 Task: Create a sub task Gather and Analyse Requirements for the task  Integrate a new payment gateway for recurring payments in the project AgileHeart , assign it to team member softage.2@softage.net and update the status of the sub task to  Completed , set the priority of the sub task to High
Action: Mouse moved to (374, 405)
Screenshot: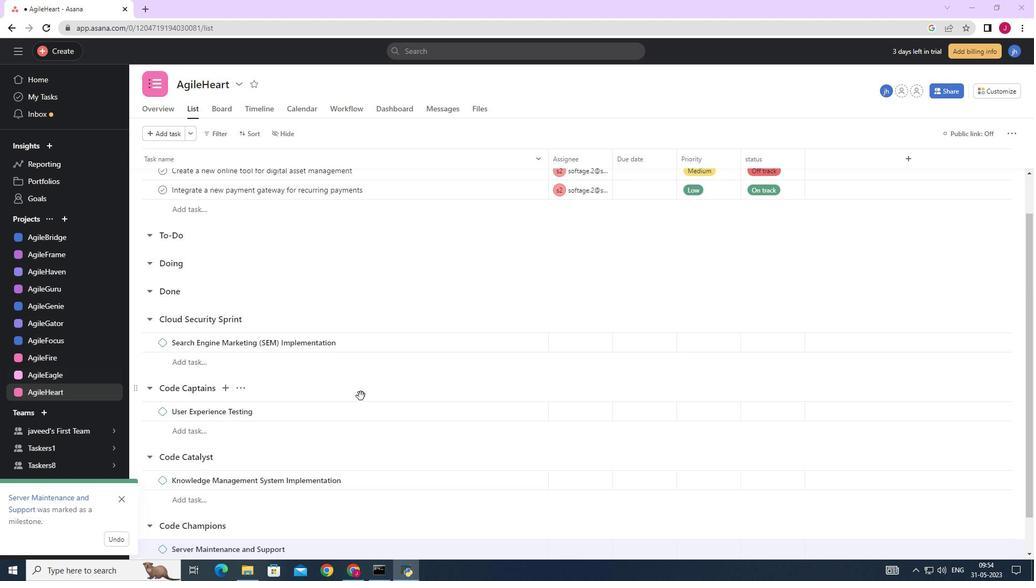 
Action: Mouse scrolled (374, 405) with delta (0, 0)
Screenshot: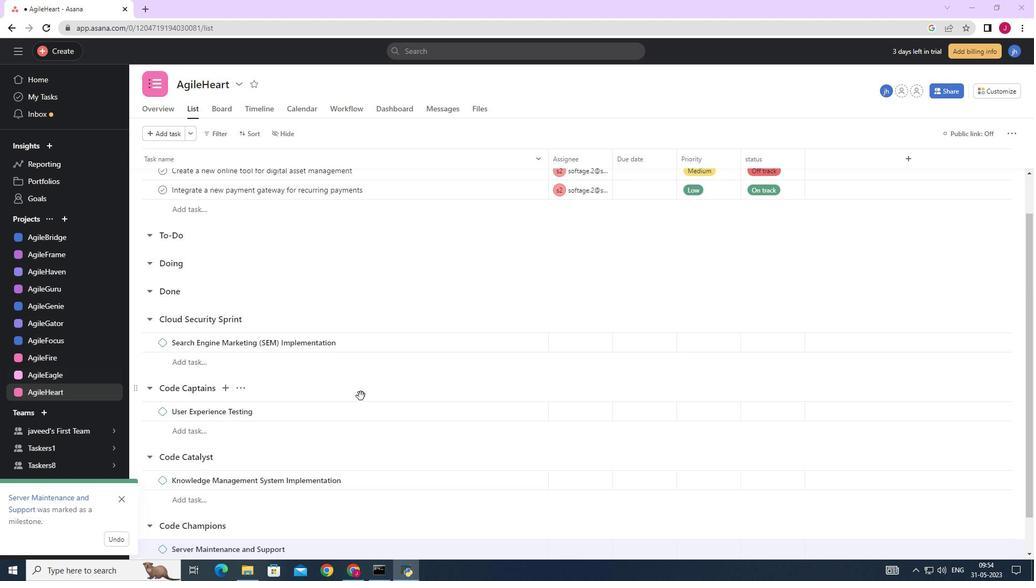 
Action: Mouse moved to (372, 409)
Screenshot: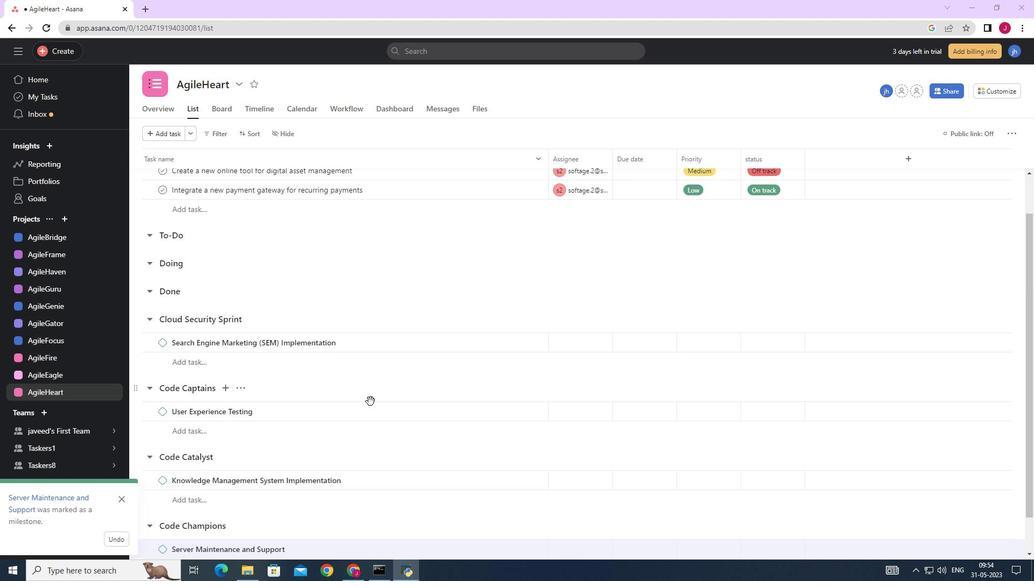 
Action: Mouse scrolled (372, 408) with delta (0, 0)
Screenshot: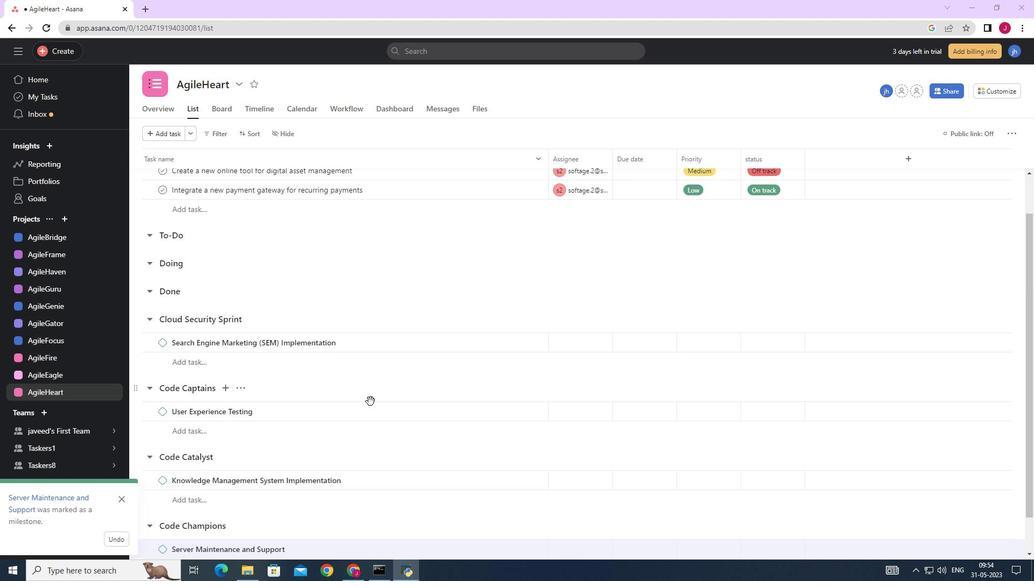 
Action: Mouse moved to (352, 414)
Screenshot: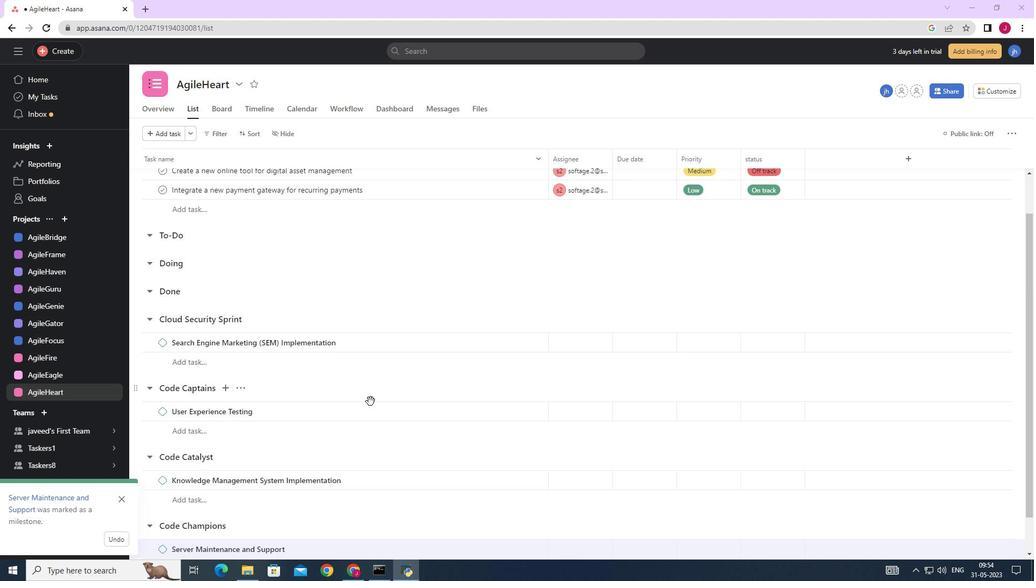 
Action: Mouse scrolled (359, 413) with delta (0, 0)
Screenshot: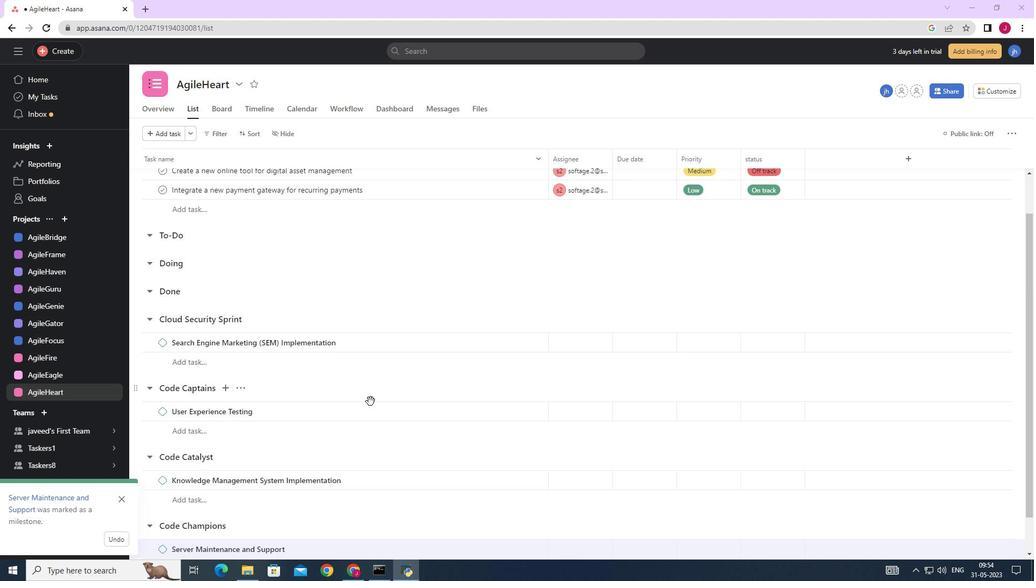 
Action: Mouse moved to (124, 495)
Screenshot: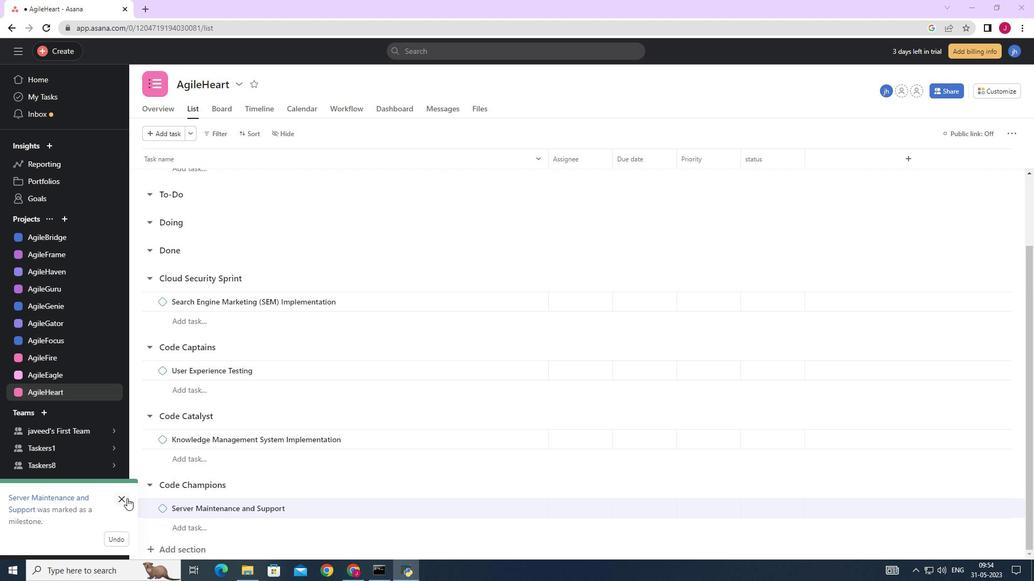 
Action: Mouse pressed left at (124, 495)
Screenshot: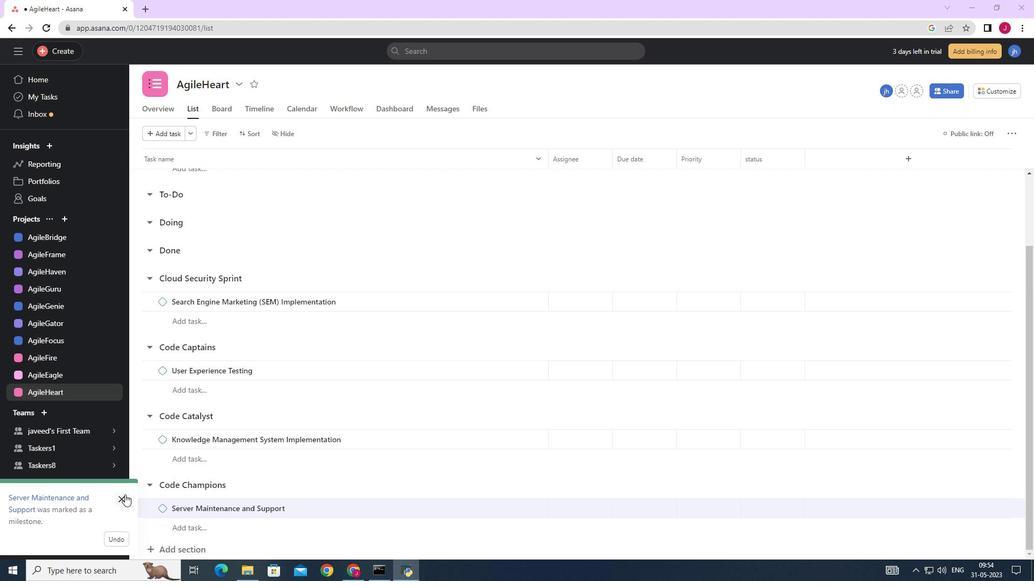 
Action: Mouse moved to (412, 439)
Screenshot: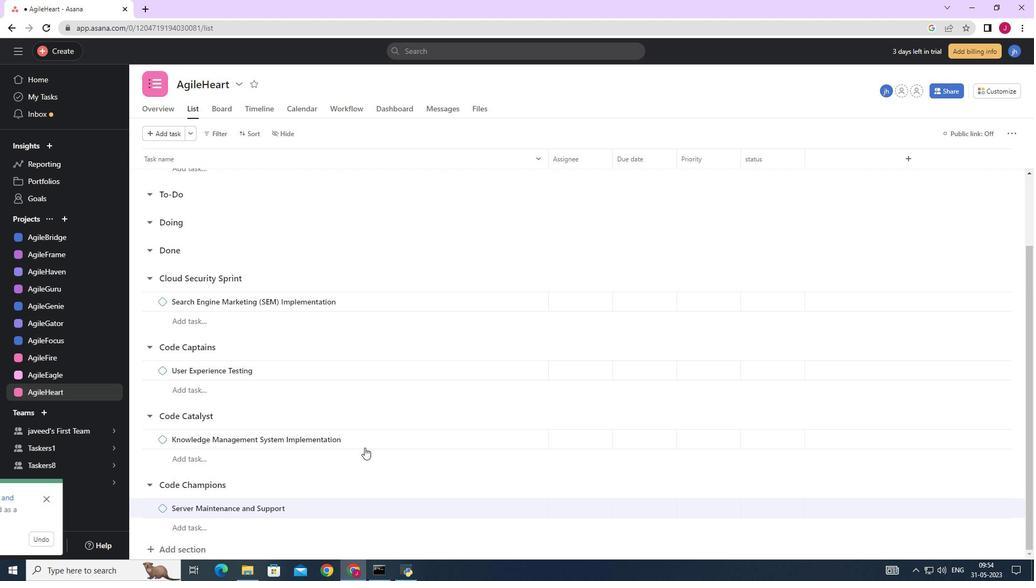 
Action: Mouse scrolled (412, 439) with delta (0, 0)
Screenshot: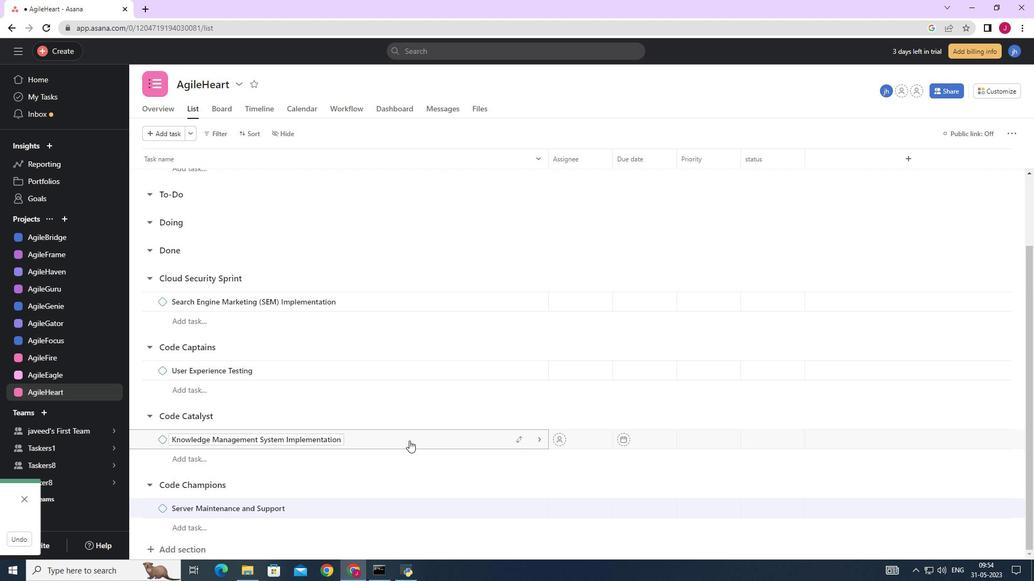 
Action: Mouse moved to (412, 439)
Screenshot: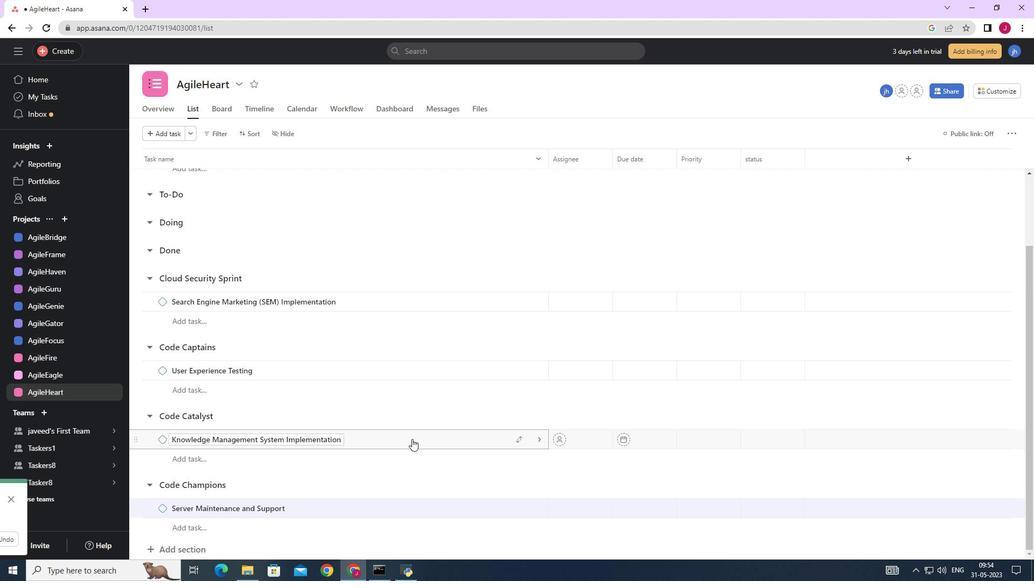 
Action: Mouse scrolled (412, 439) with delta (0, 0)
Screenshot: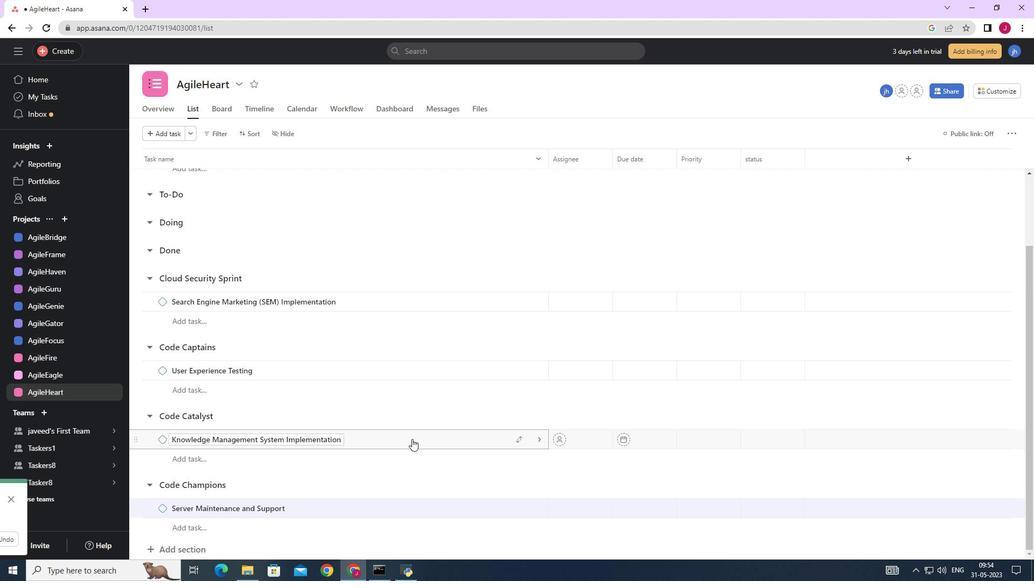 
Action: Mouse scrolled (412, 439) with delta (0, 0)
Screenshot: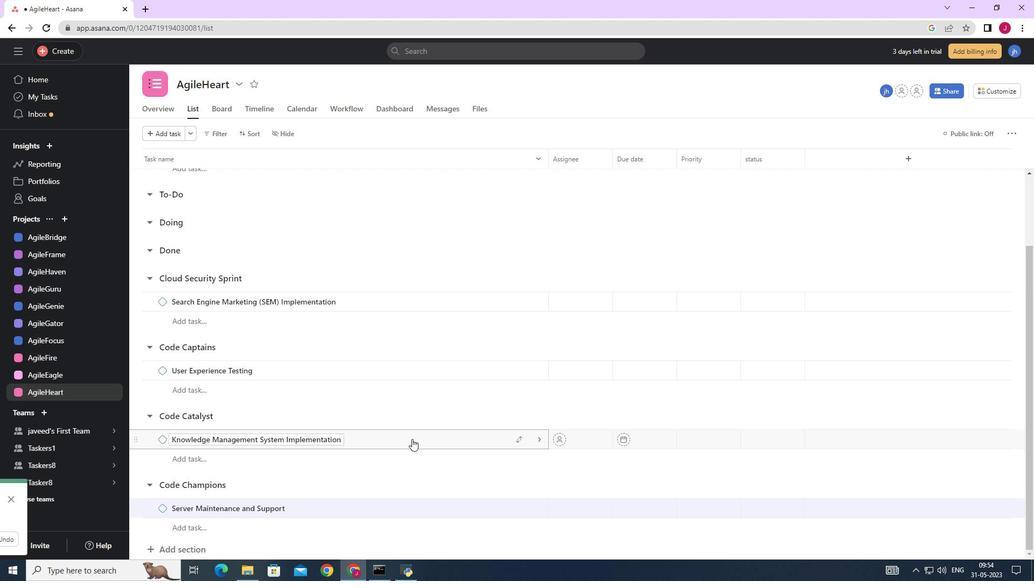 
Action: Mouse scrolled (412, 439) with delta (0, 0)
Screenshot: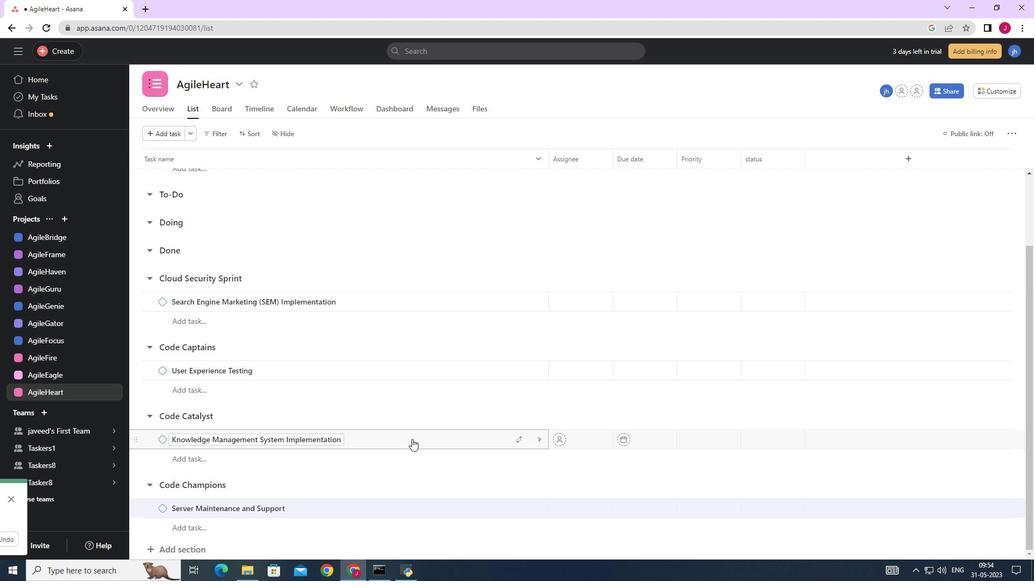 
Action: Mouse scrolled (412, 439) with delta (0, 0)
Screenshot: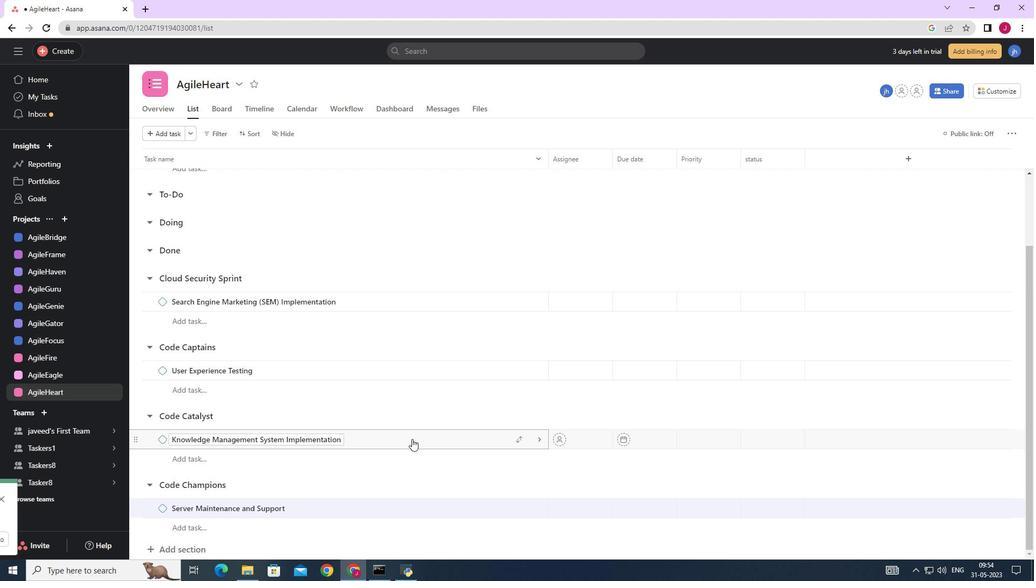 
Action: Mouse moved to (321, 406)
Screenshot: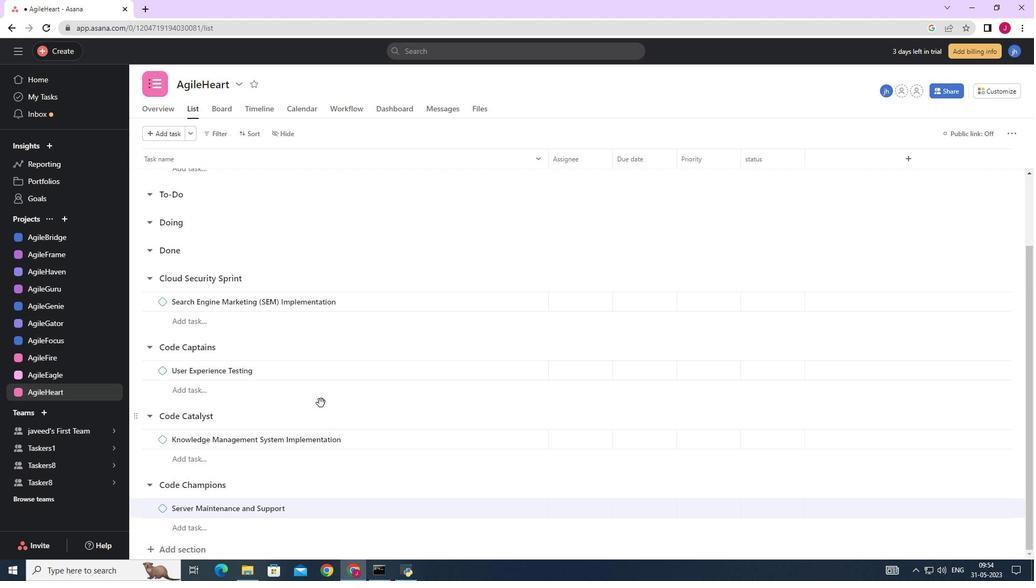 
Action: Mouse scrolled (321, 404) with delta (0, 0)
Screenshot: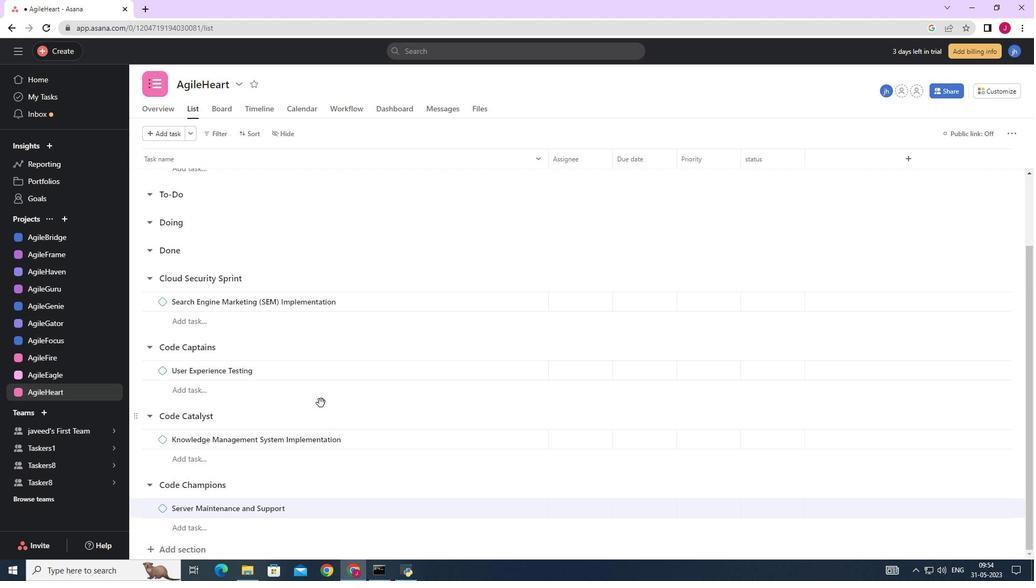 
Action: Mouse scrolled (321, 405) with delta (0, 0)
Screenshot: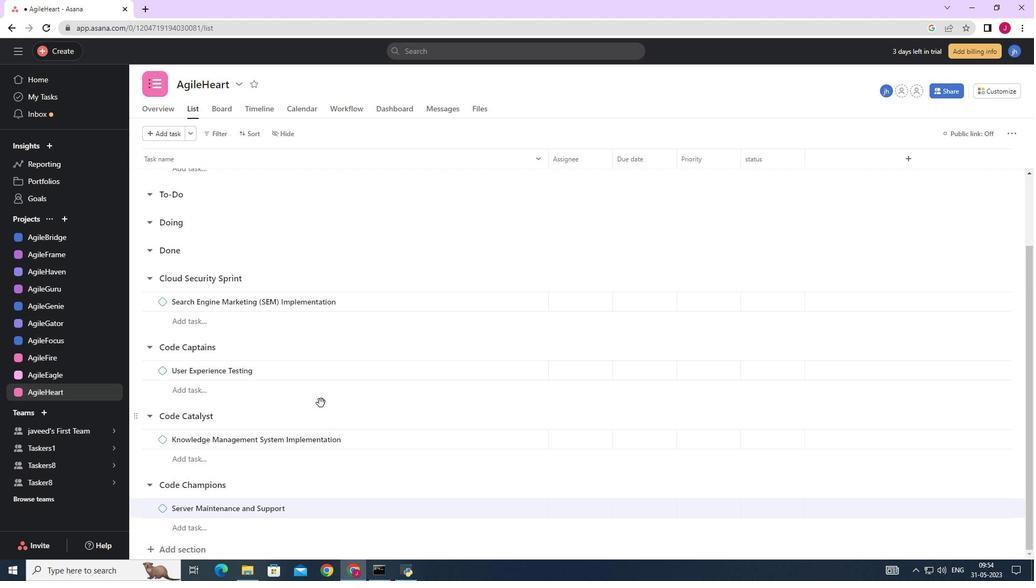 
Action: Mouse scrolled (321, 405) with delta (0, 0)
Screenshot: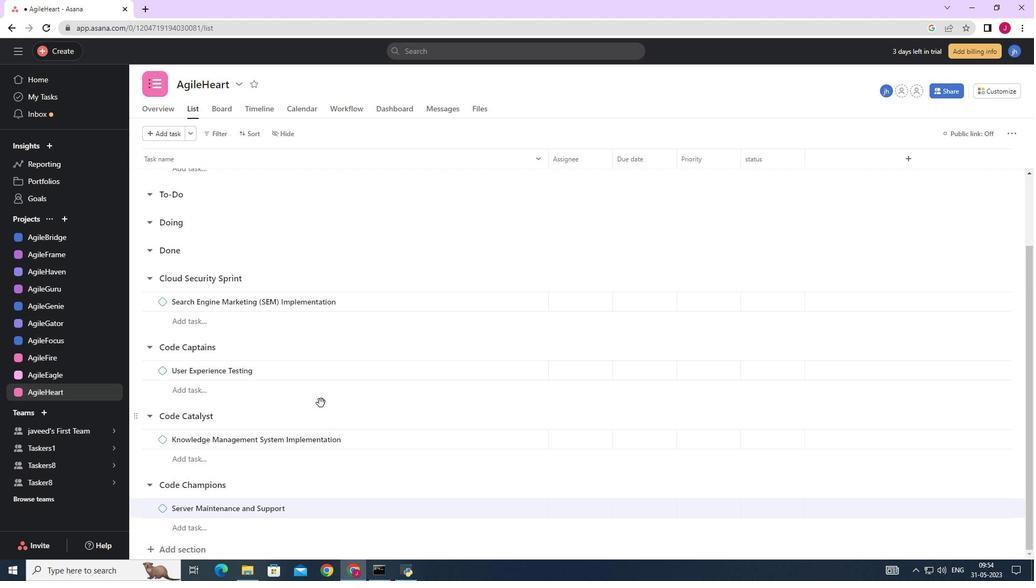 
Action: Mouse scrolled (321, 405) with delta (0, 0)
Screenshot: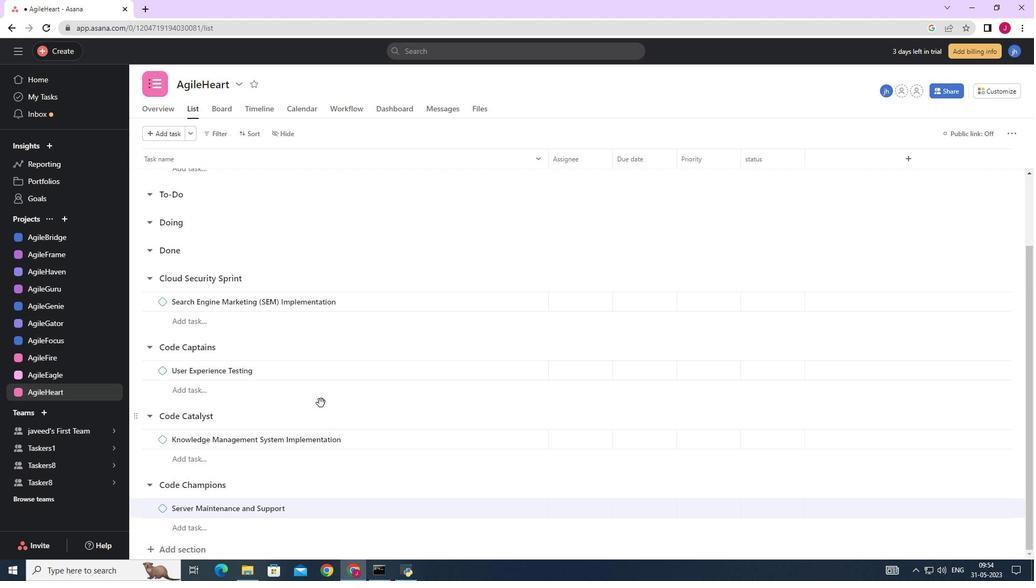 
Action: Mouse moved to (321, 406)
Screenshot: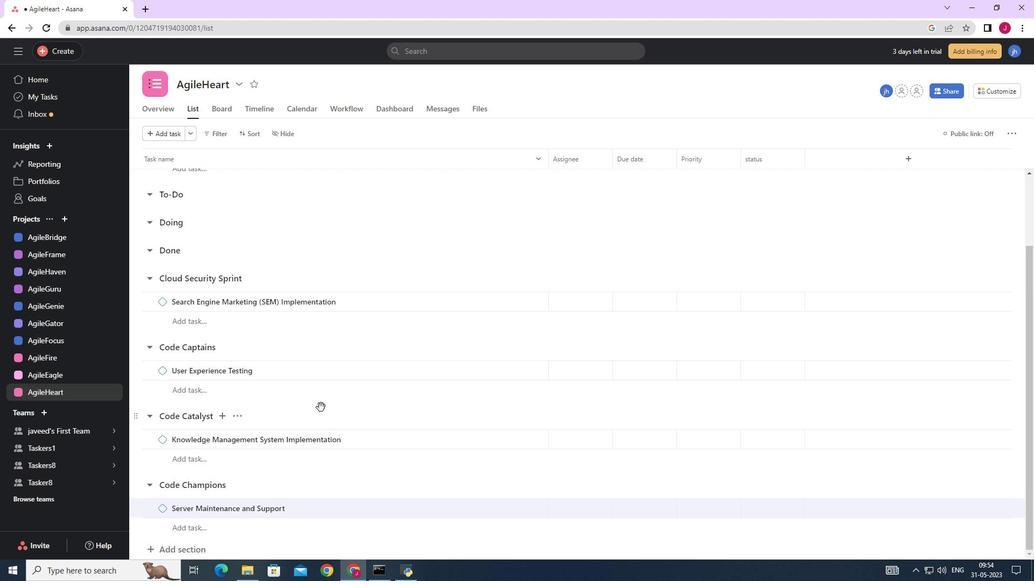 
Action: Mouse scrolled (321, 407) with delta (0, 0)
Screenshot: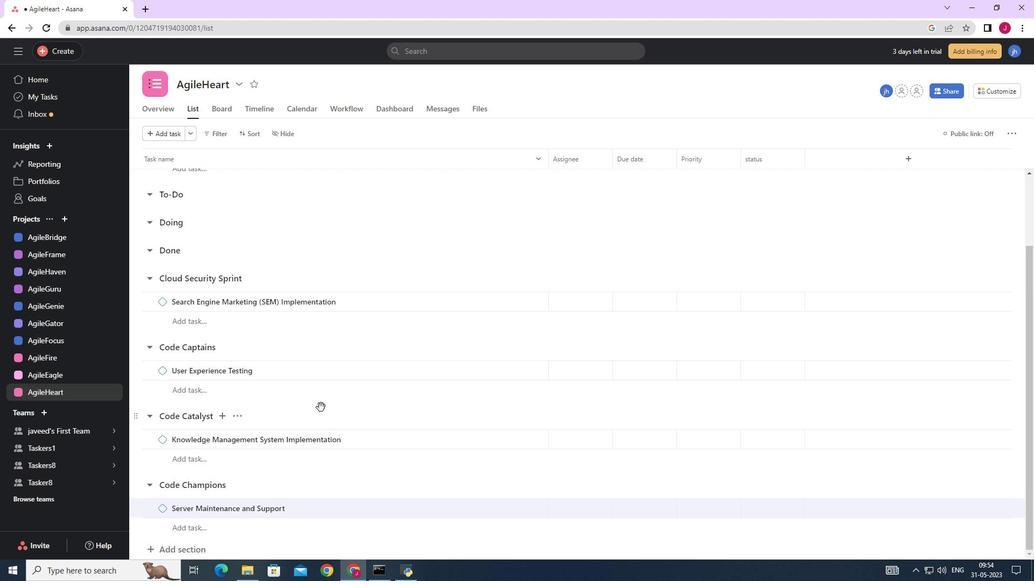 
Action: Mouse scrolled (321, 407) with delta (0, 0)
Screenshot: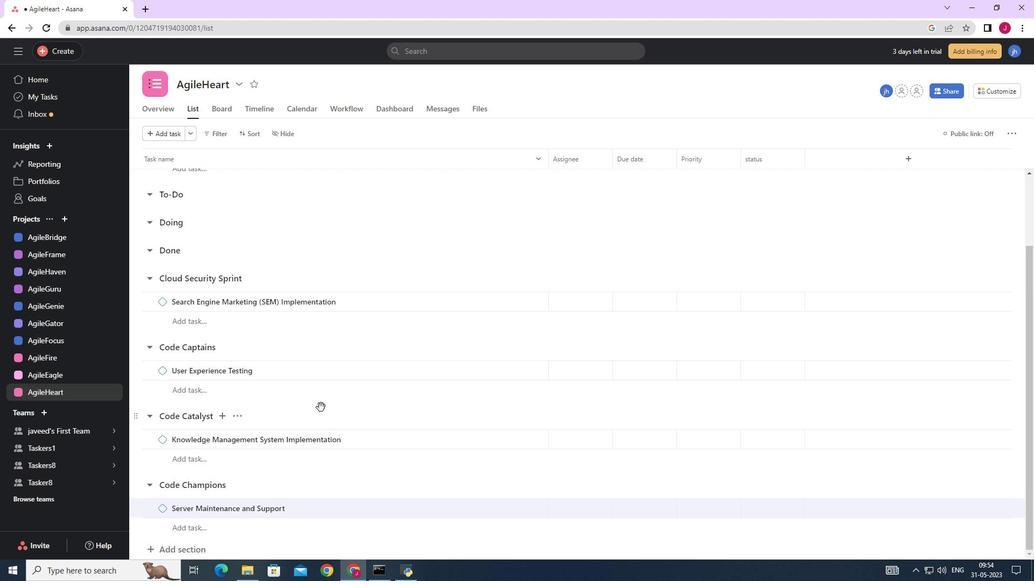 
Action: Mouse scrolled (321, 407) with delta (0, 0)
Screenshot: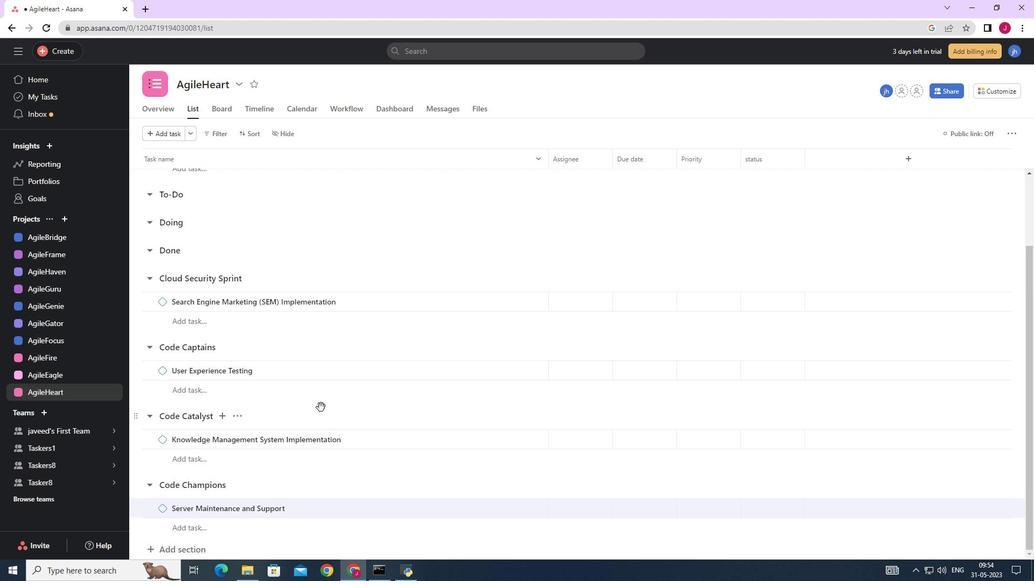 
Action: Mouse scrolled (321, 407) with delta (0, 0)
Screenshot: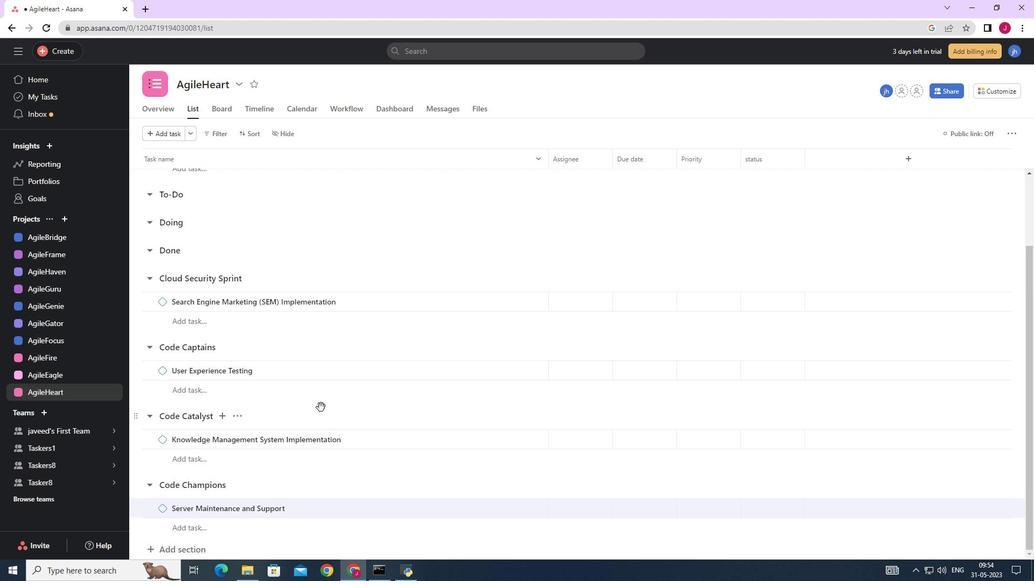 
Action: Mouse scrolled (321, 407) with delta (0, 0)
Screenshot: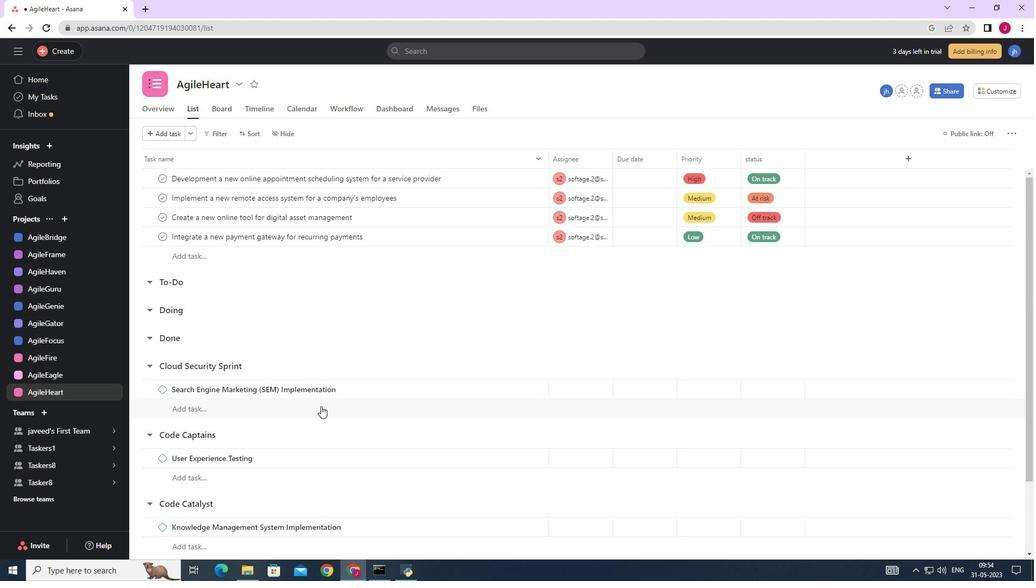 
Action: Mouse scrolled (321, 407) with delta (0, 0)
Screenshot: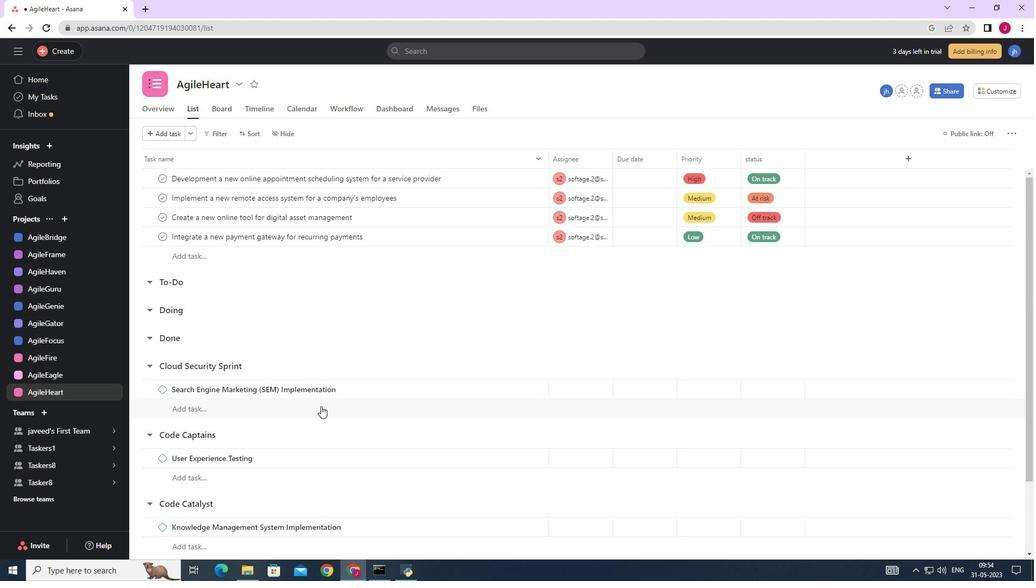 
Action: Mouse scrolled (321, 407) with delta (0, 0)
Screenshot: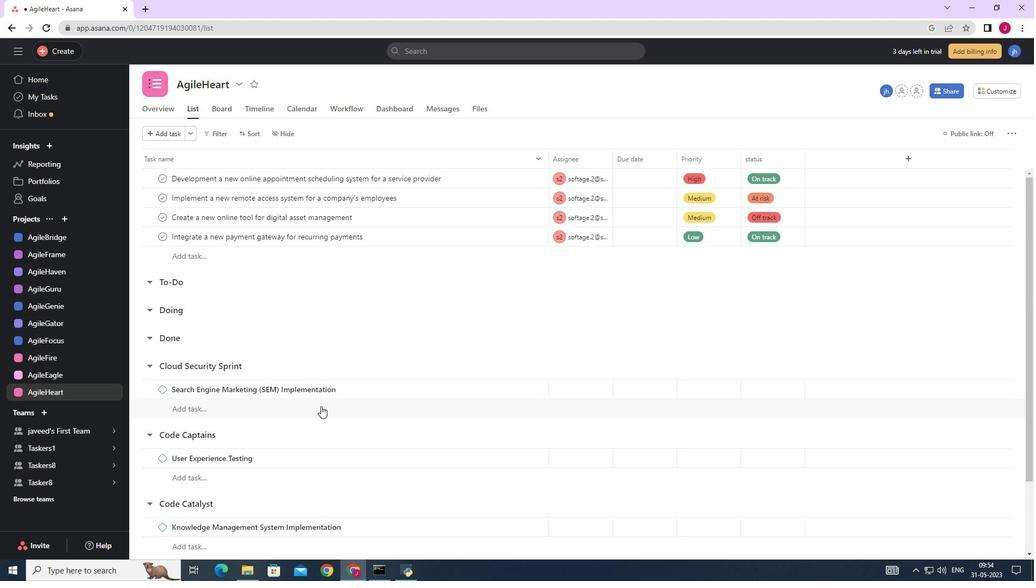 
Action: Mouse moved to (505, 235)
Screenshot: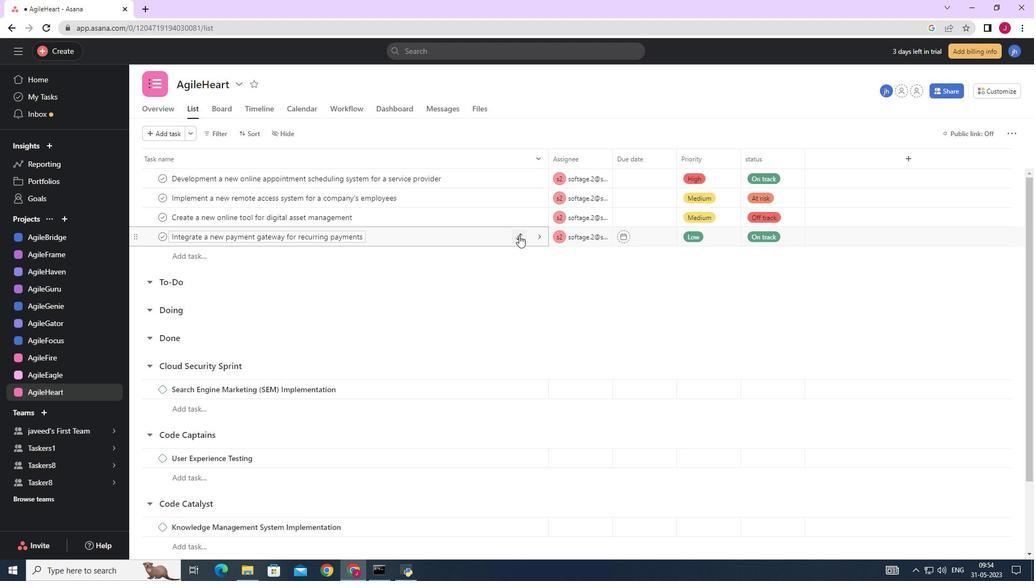 
Action: Mouse pressed left at (505, 235)
Screenshot: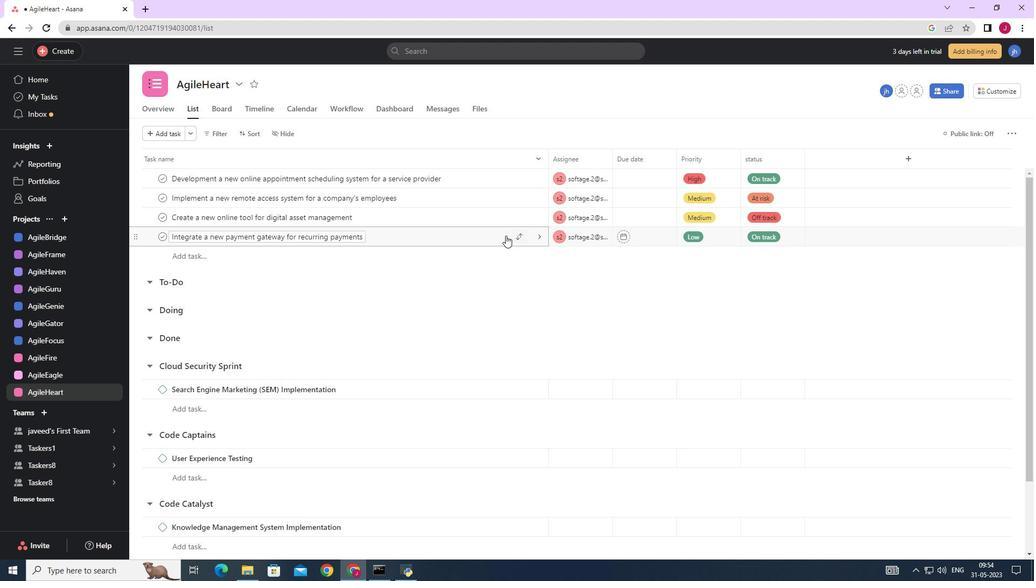 
Action: Mouse moved to (772, 371)
Screenshot: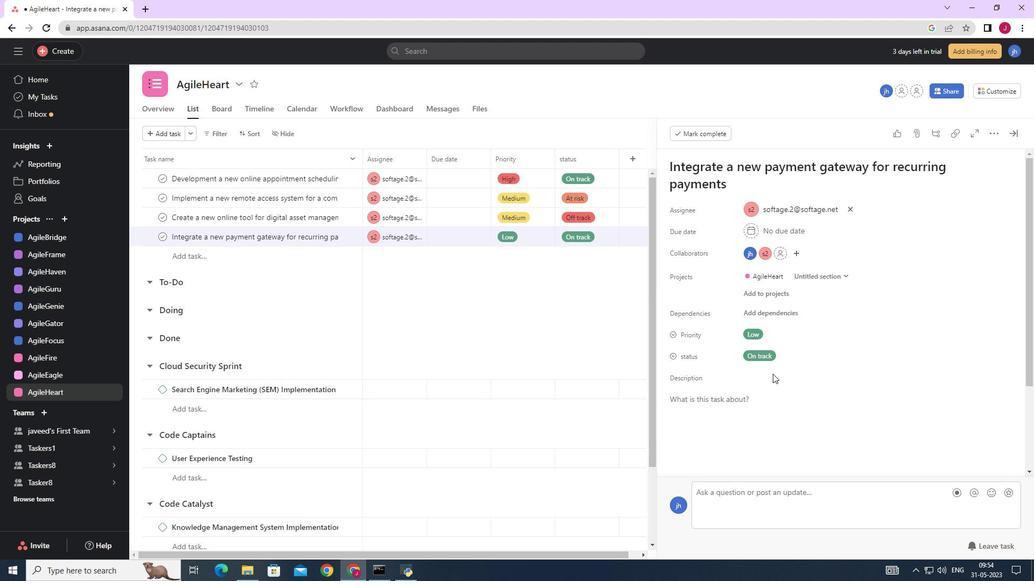 
Action: Mouse scrolled (772, 370) with delta (0, 0)
Screenshot: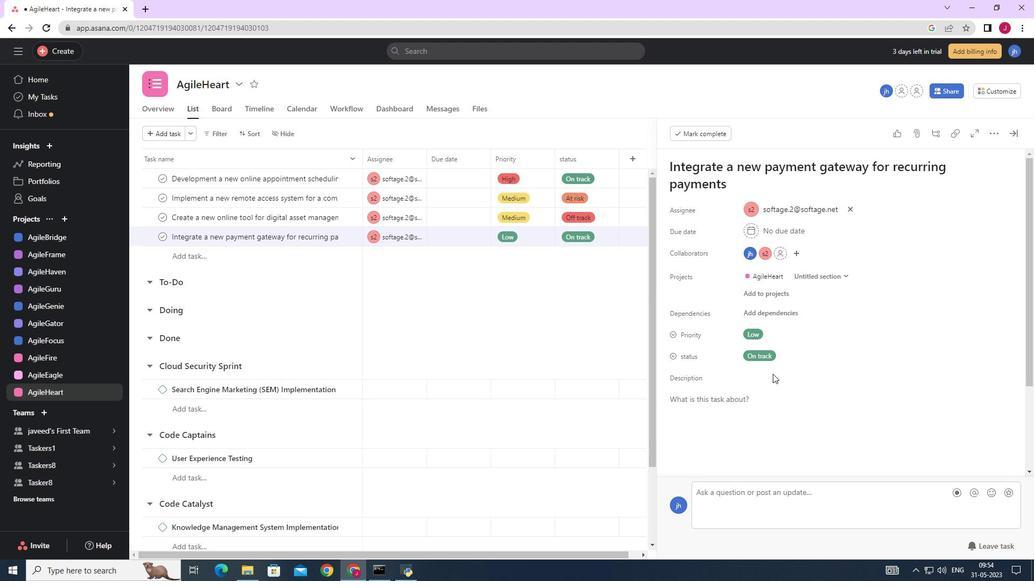 
Action: Mouse scrolled (772, 370) with delta (0, 0)
Screenshot: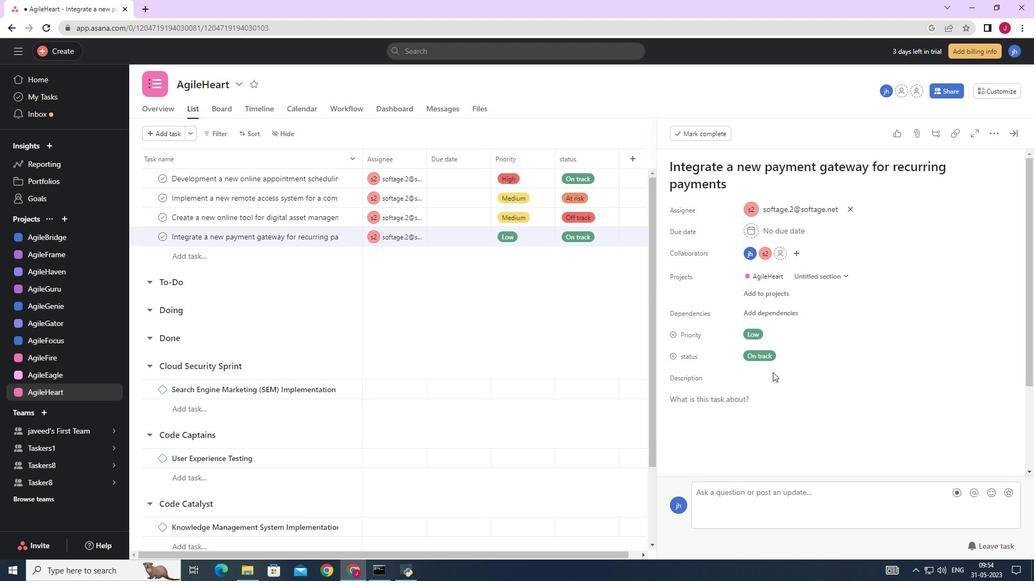 
Action: Mouse scrolled (772, 370) with delta (0, 0)
Screenshot: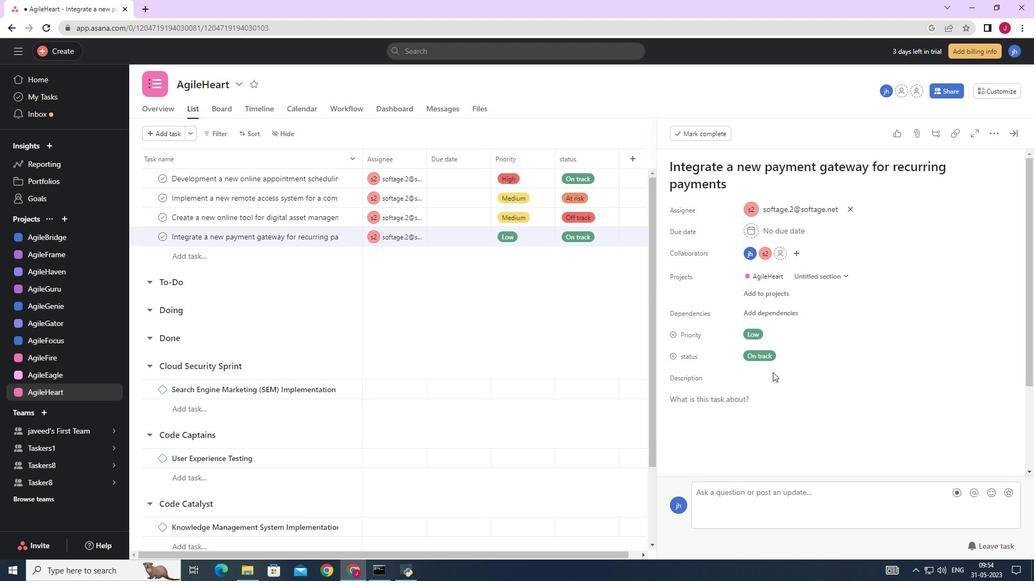 
Action: Mouse scrolled (772, 370) with delta (0, 0)
Screenshot: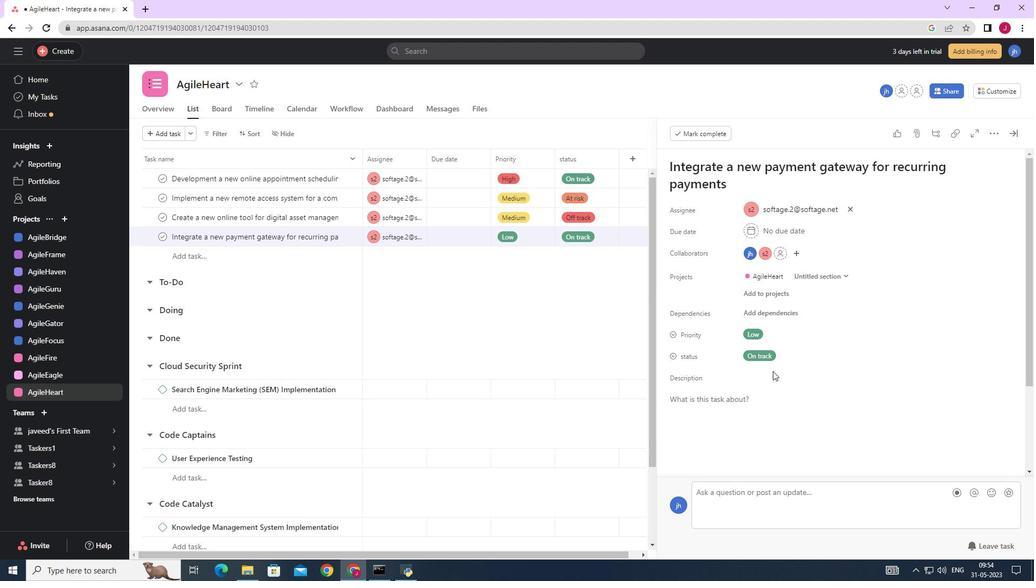 
Action: Mouse moved to (770, 371)
Screenshot: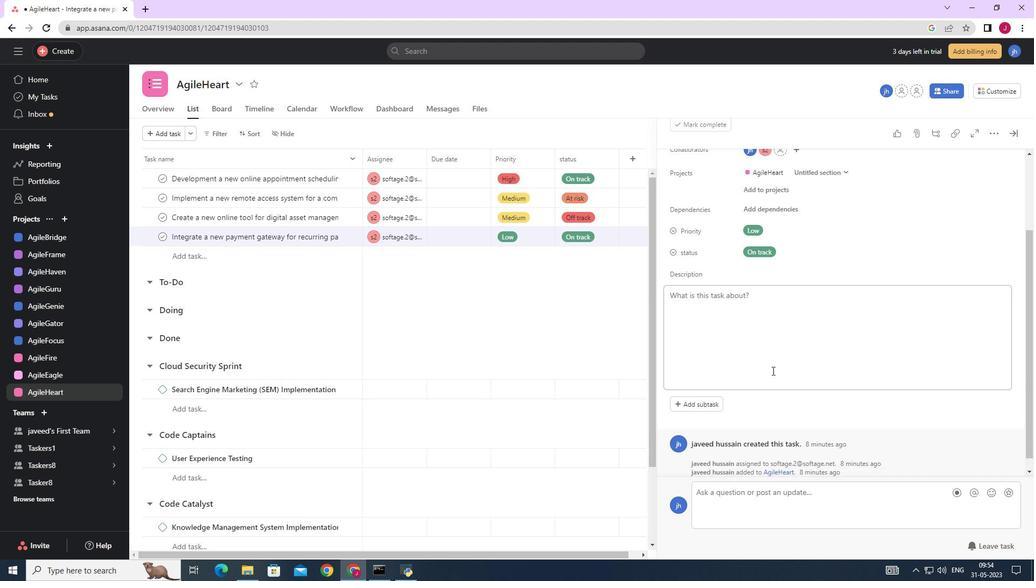 
Action: Mouse scrolled (770, 370) with delta (0, 0)
Screenshot: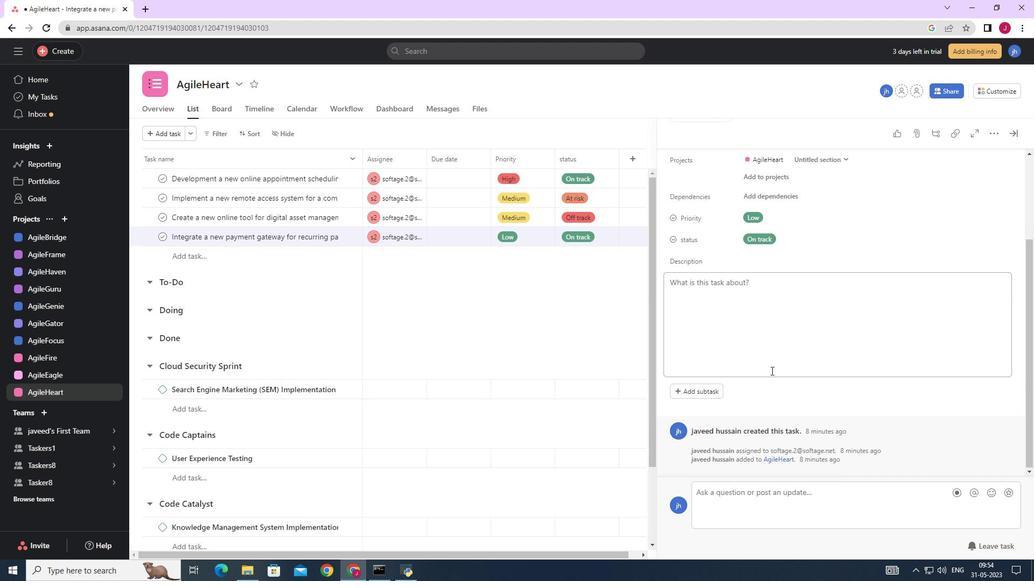 
Action: Mouse moved to (770, 371)
Screenshot: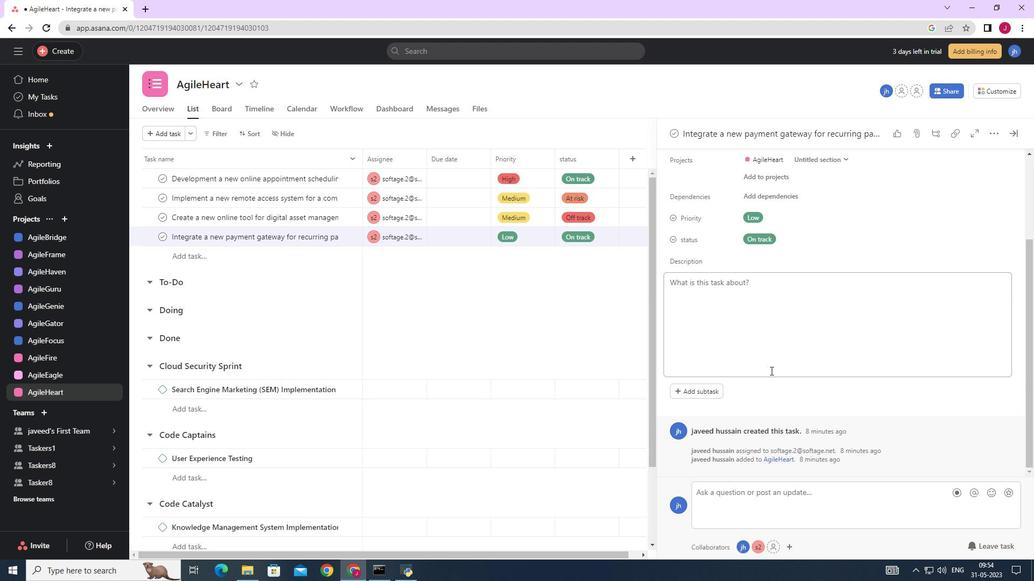 
Action: Mouse scrolled (770, 370) with delta (0, 0)
Screenshot: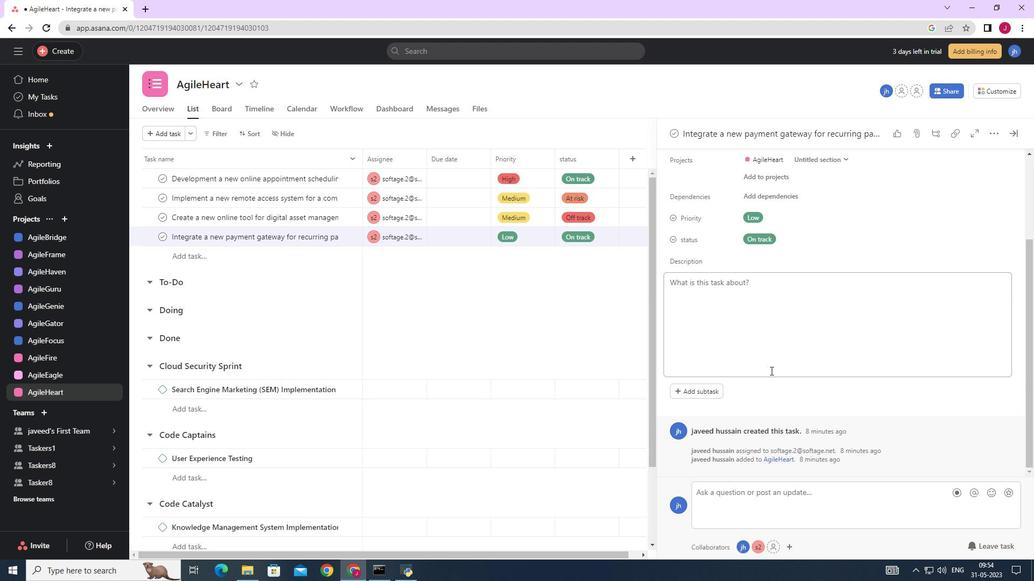 
Action: Mouse moved to (769, 371)
Screenshot: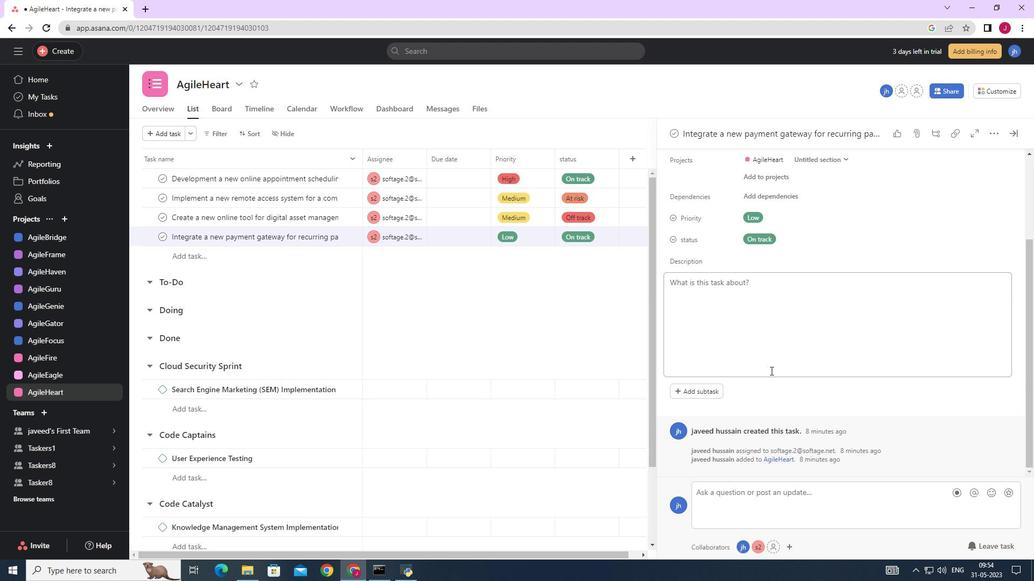 
Action: Mouse scrolled (770, 370) with delta (0, 0)
Screenshot: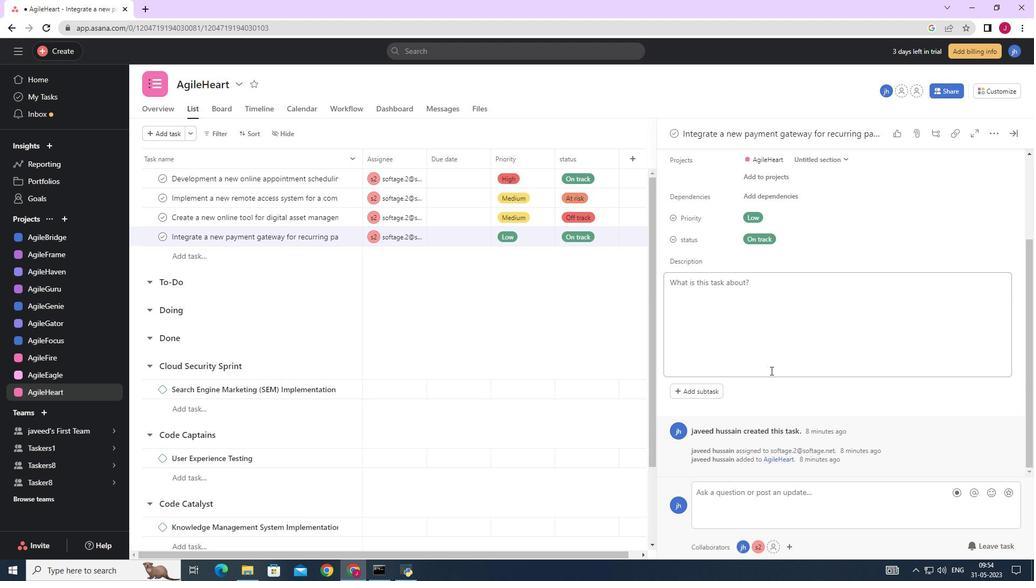 
Action: Mouse moved to (703, 392)
Screenshot: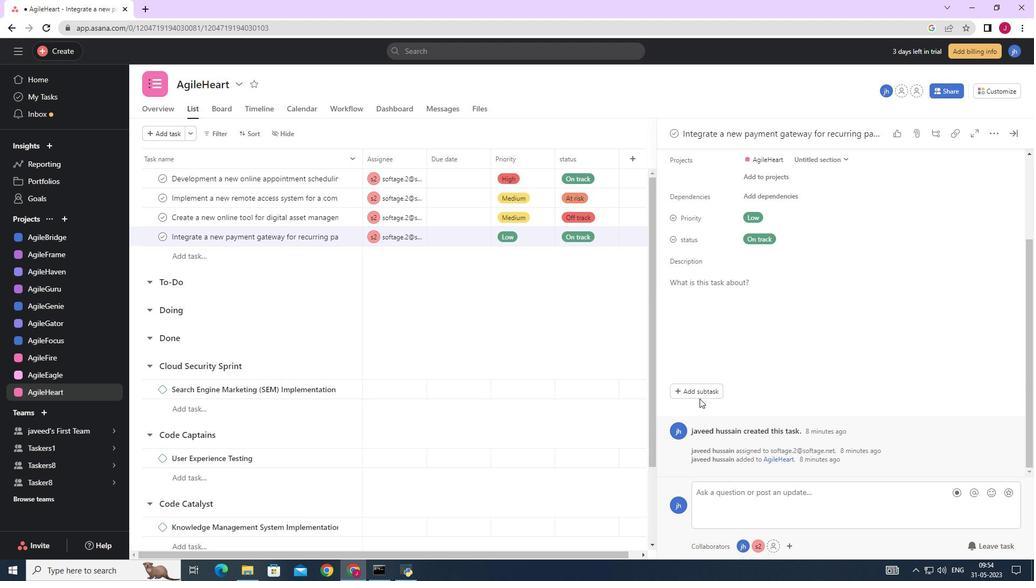 
Action: Mouse pressed left at (703, 392)
Screenshot: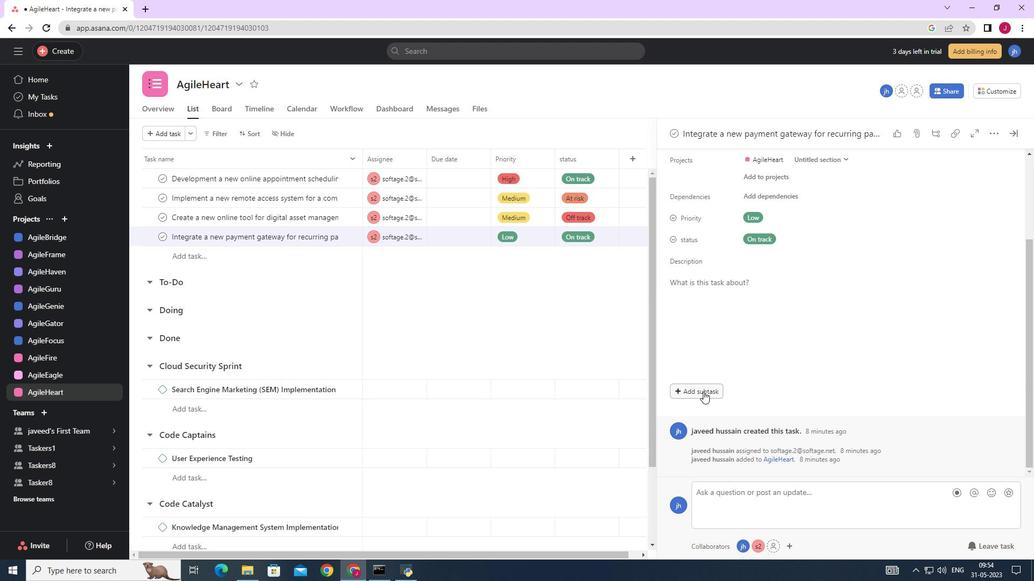 
Action: Mouse moved to (664, 361)
Screenshot: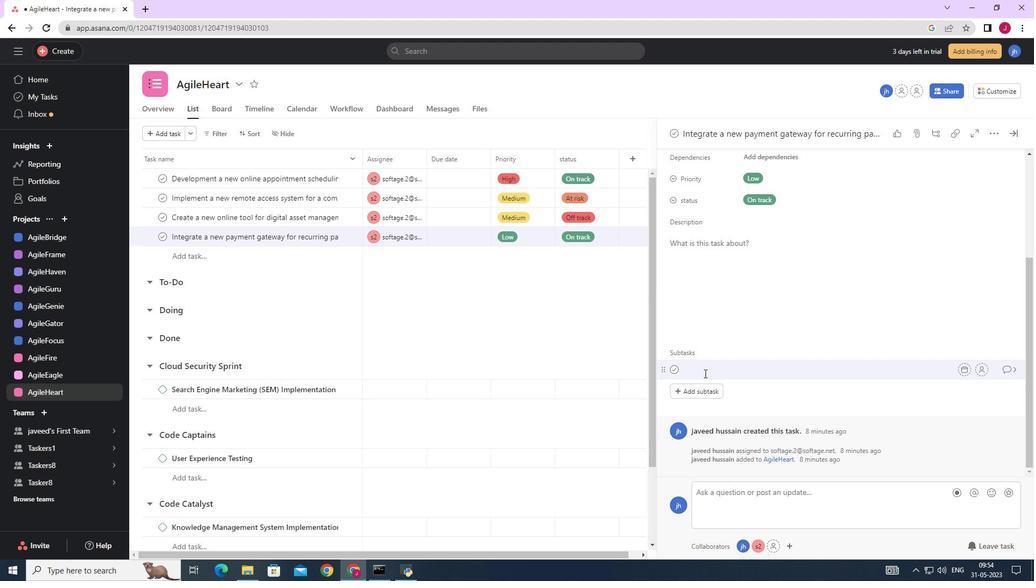 
Action: Key pressed <Key.caps_lock>G<Key.caps_lock>ather<Key.space>and<Key.space><Key.caps_lock>A<Key.caps_lock>nalyse<Key.space><Key.space><Key.caps_lock>R<Key.caps_lock>equirements
Screenshot: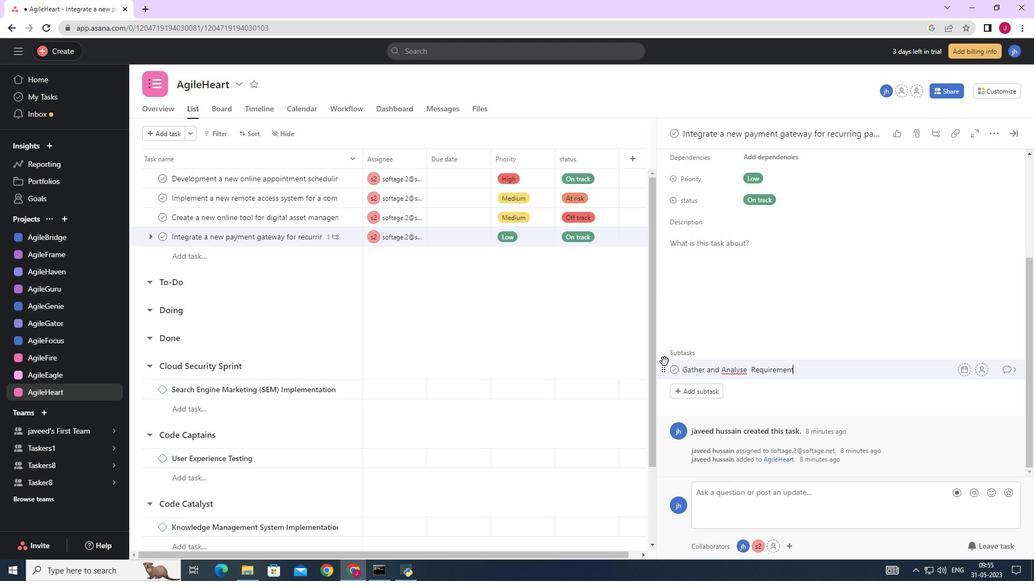 
Action: Mouse moved to (980, 370)
Screenshot: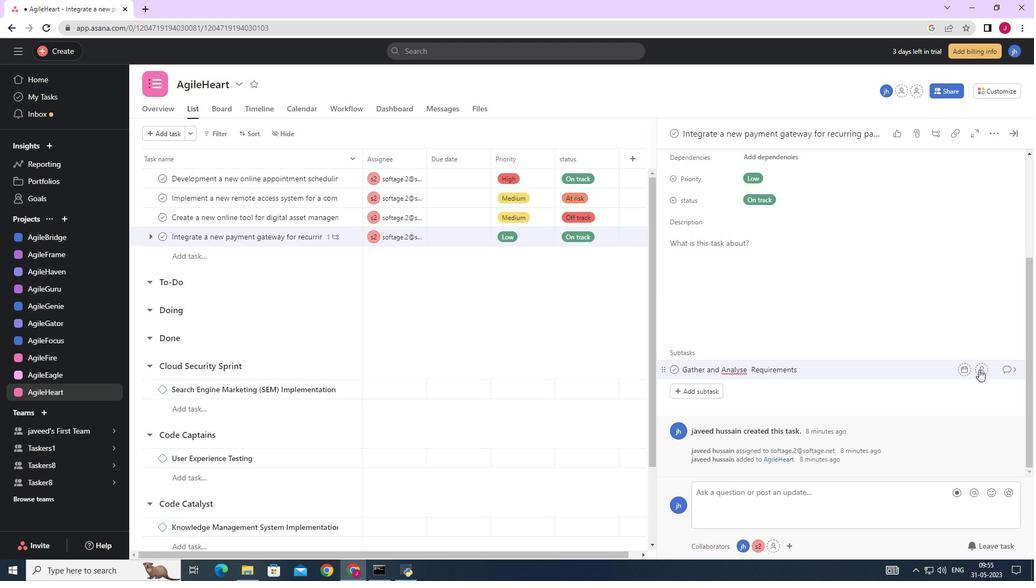 
Action: Mouse pressed left at (980, 370)
Screenshot: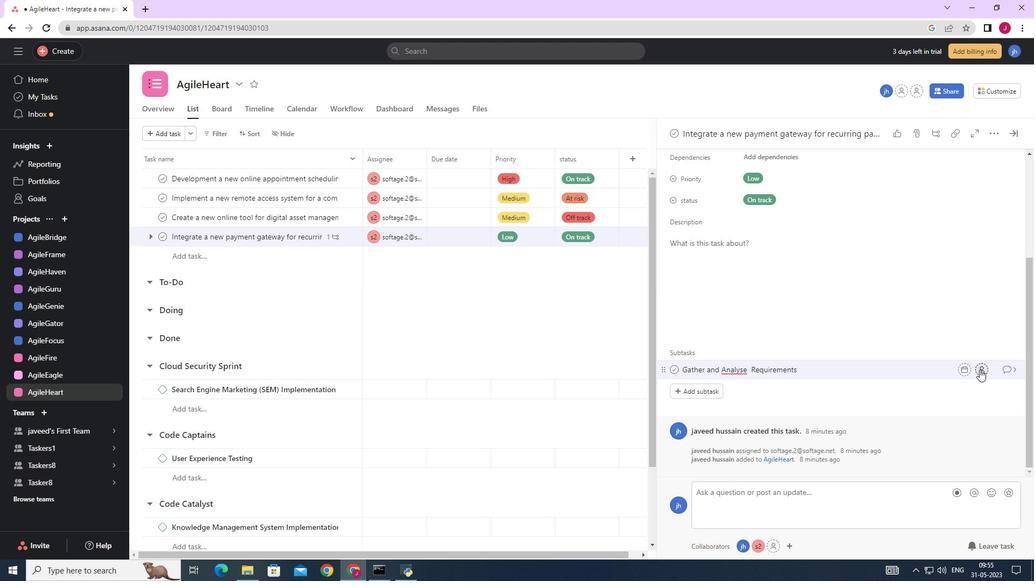 
Action: Mouse moved to (909, 364)
Screenshot: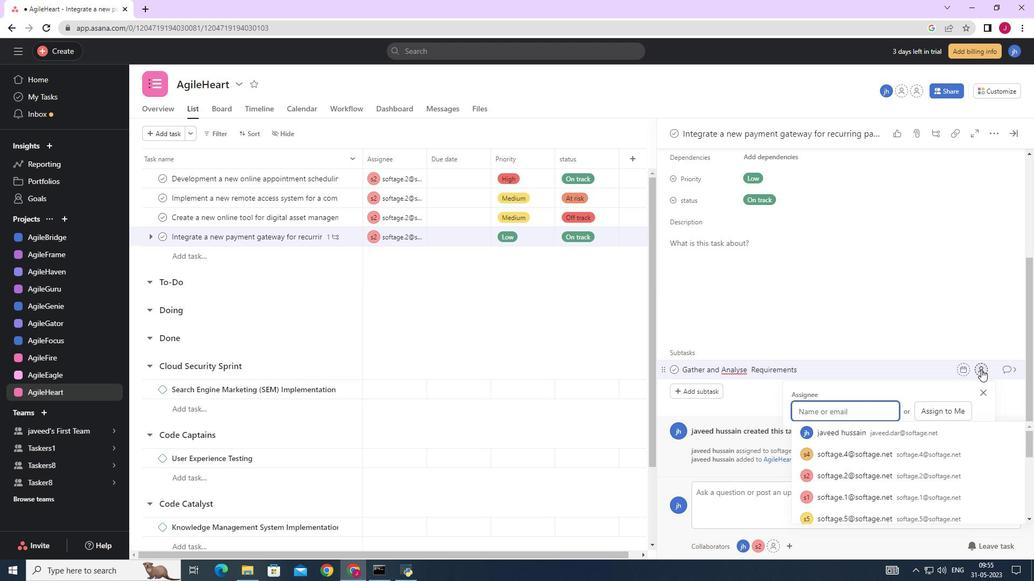 
Action: Key pressed softage.2
Screenshot: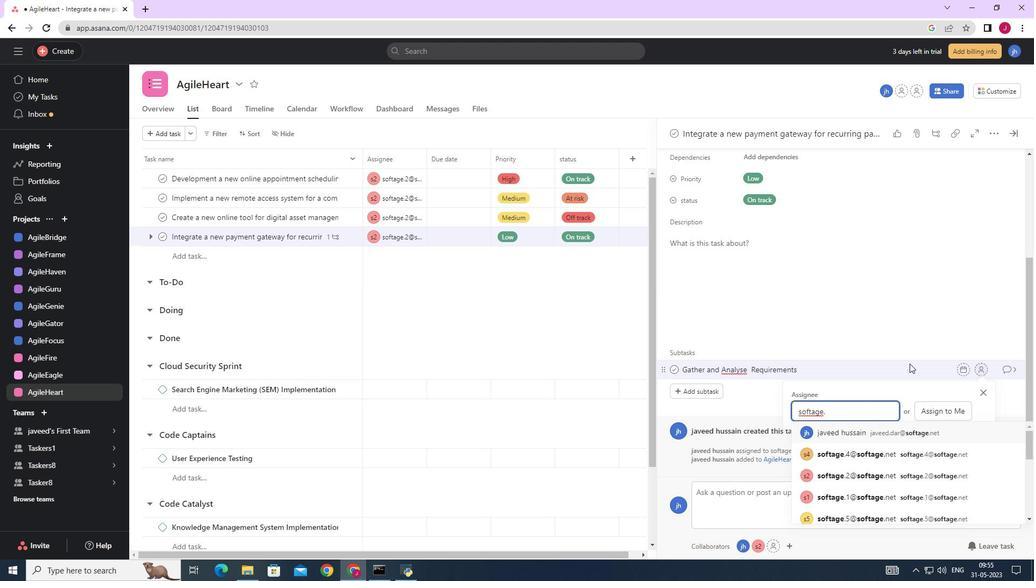 
Action: Mouse moved to (883, 433)
Screenshot: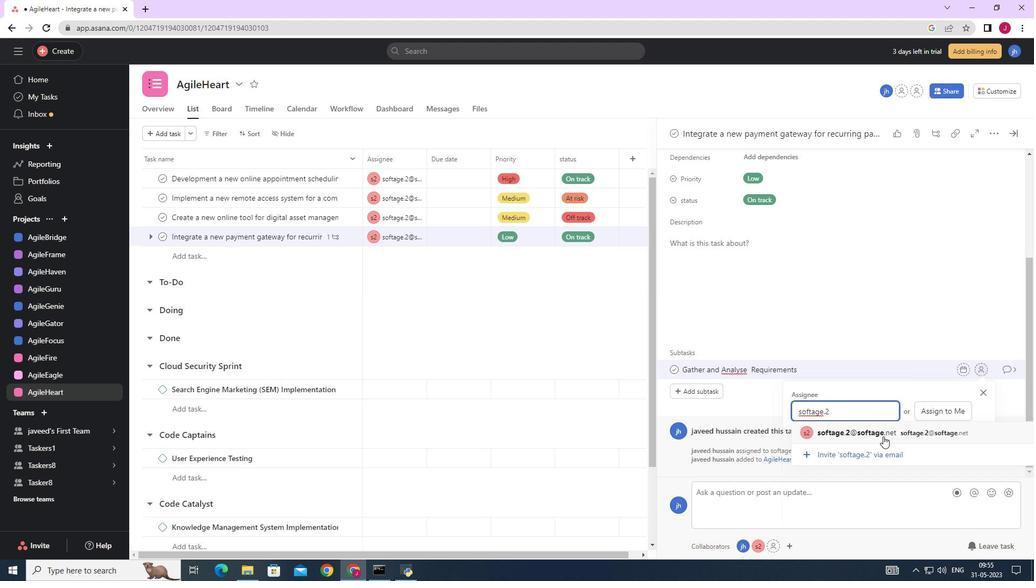 
Action: Mouse pressed left at (883, 433)
Screenshot: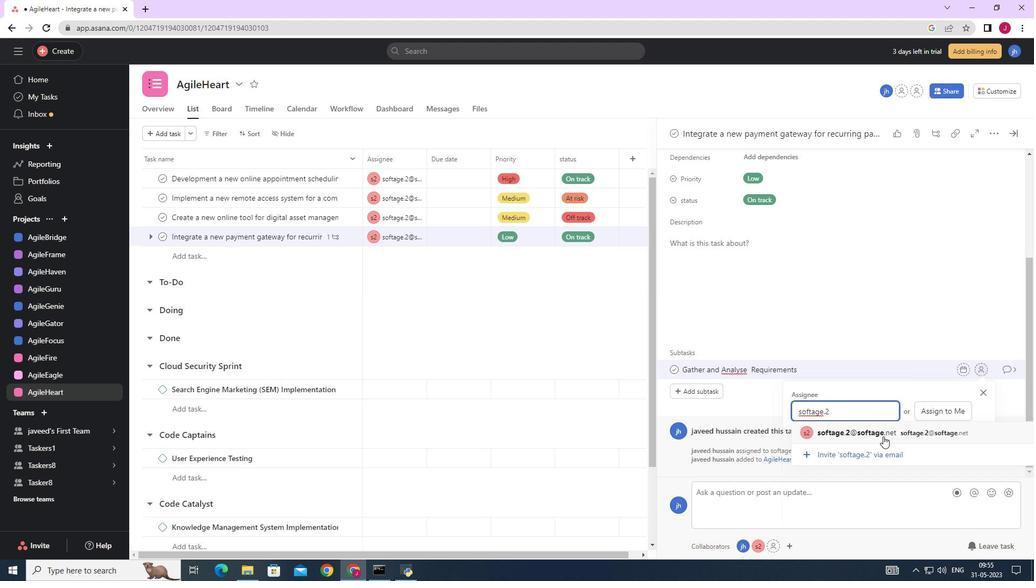 
Action: Mouse moved to (1006, 370)
Screenshot: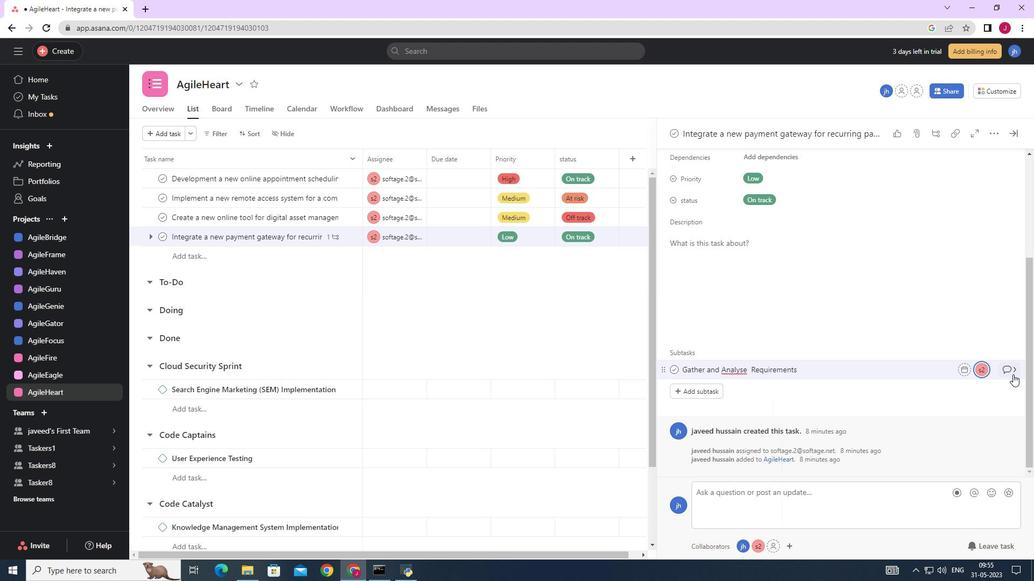 
Action: Mouse pressed left at (1006, 370)
Screenshot: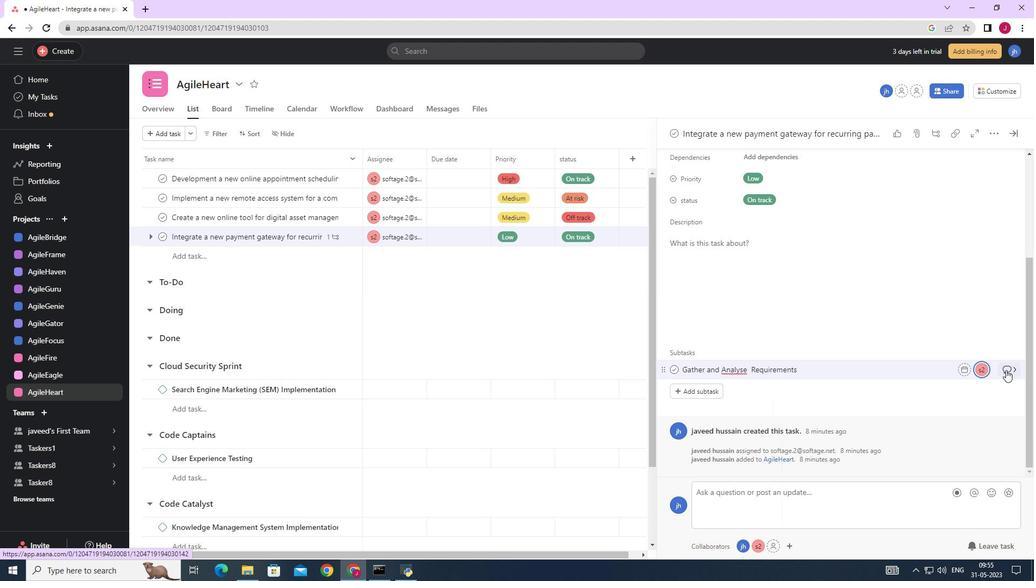 
Action: Mouse moved to (708, 309)
Screenshot: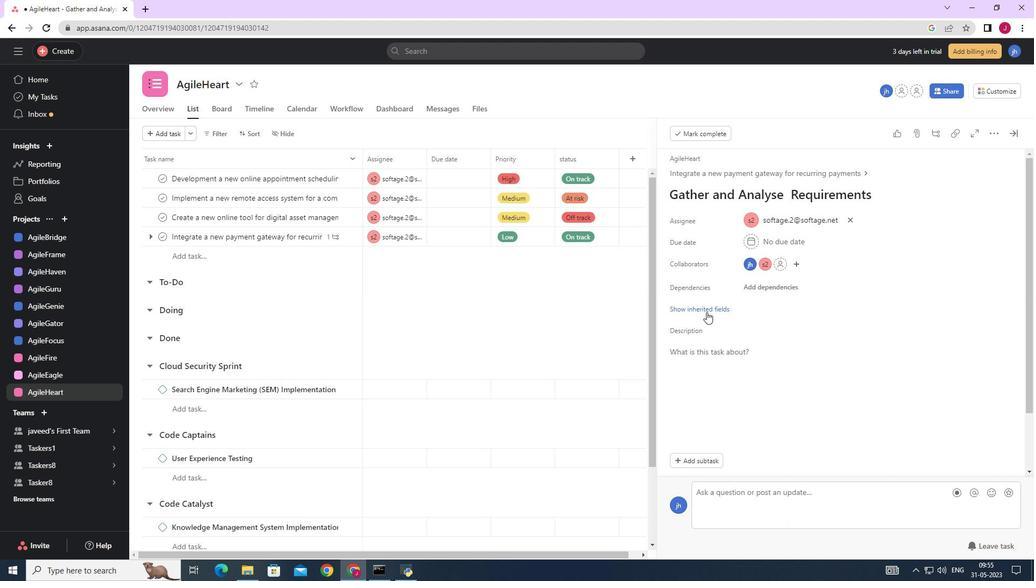 
Action: Mouse pressed left at (708, 309)
Screenshot: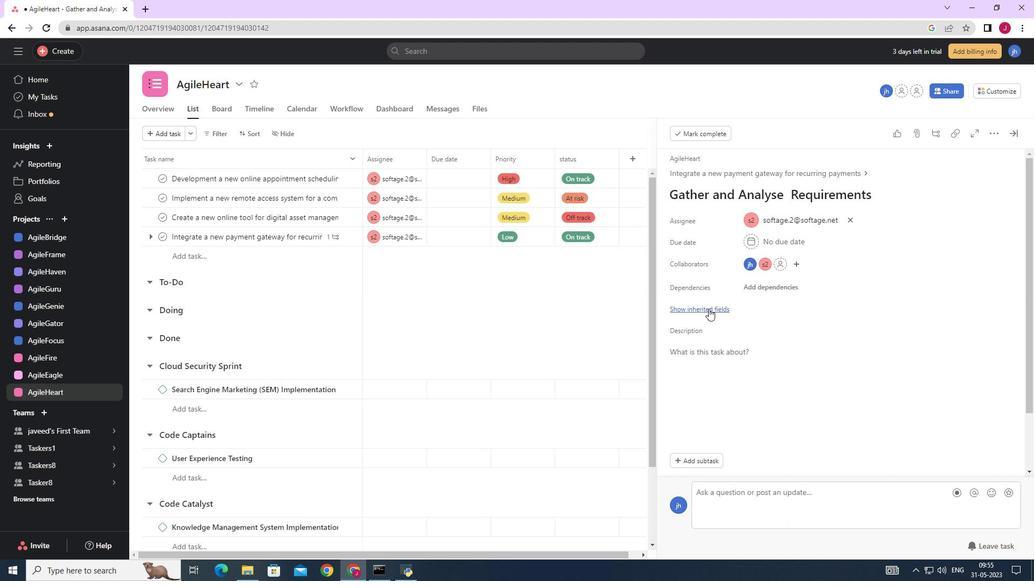 
Action: Mouse moved to (746, 331)
Screenshot: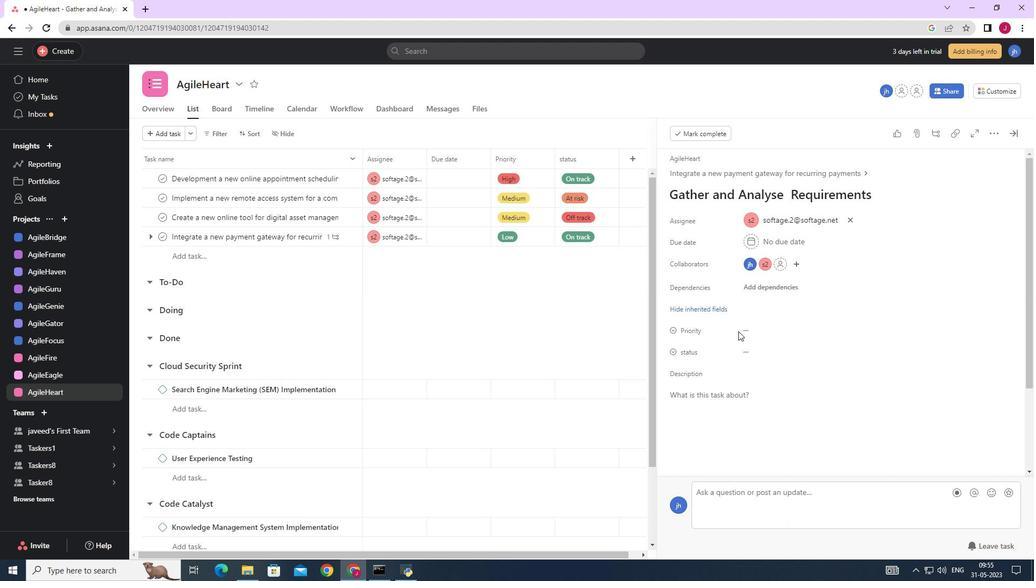 
Action: Mouse pressed left at (746, 331)
Screenshot: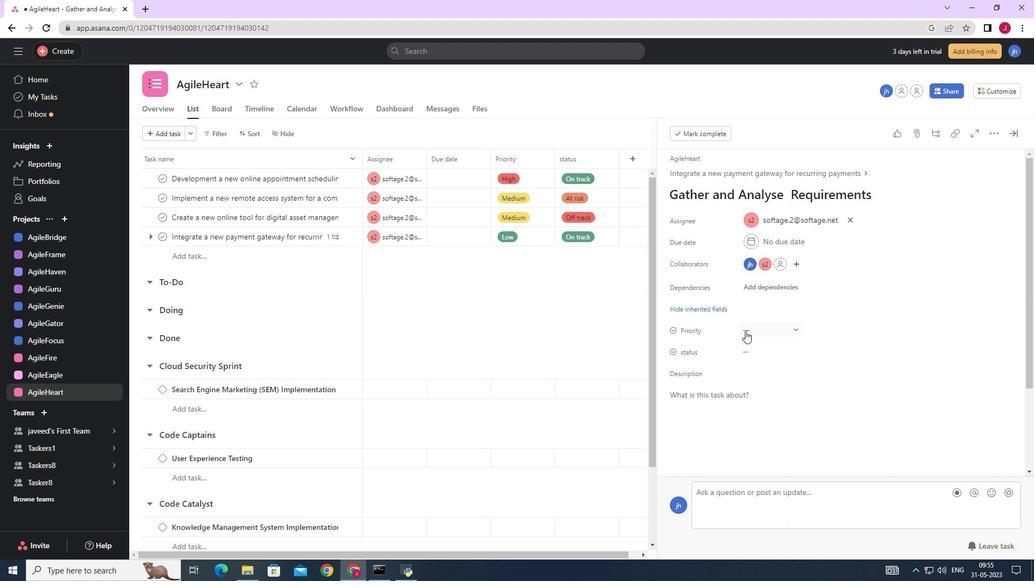 
Action: Mouse moved to (775, 364)
Screenshot: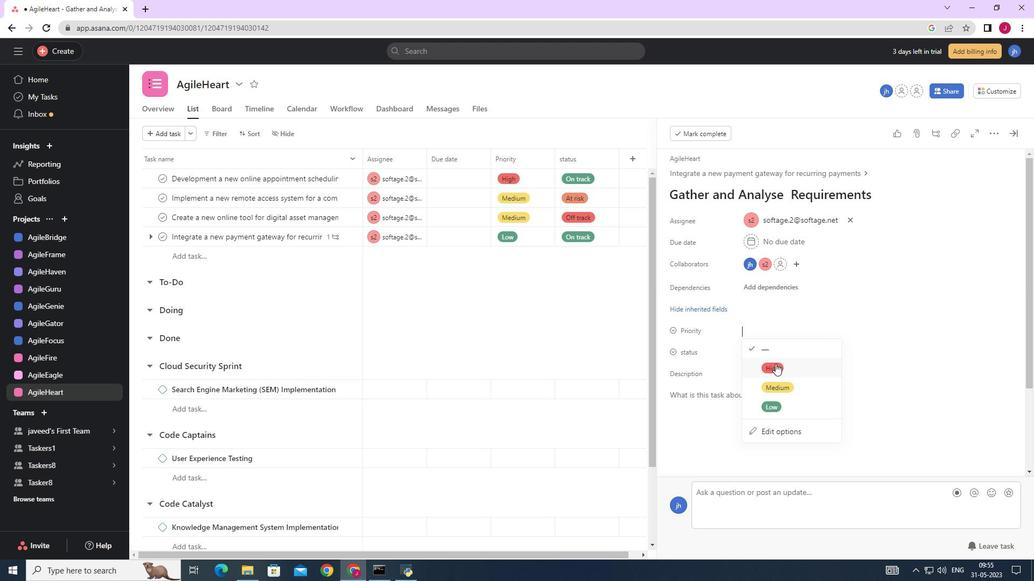 
Action: Mouse pressed left at (775, 364)
Screenshot: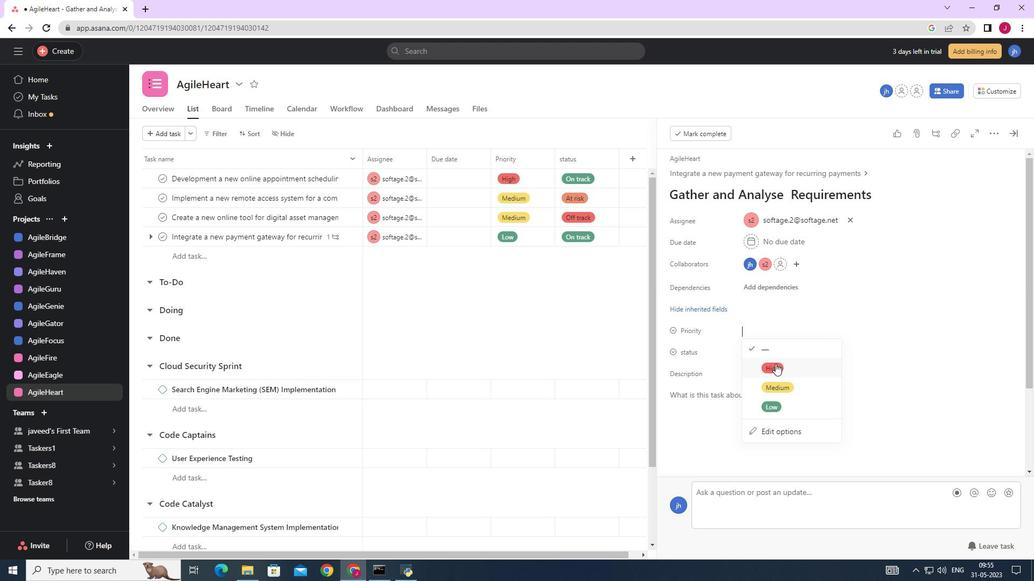
Action: Mouse moved to (758, 346)
Screenshot: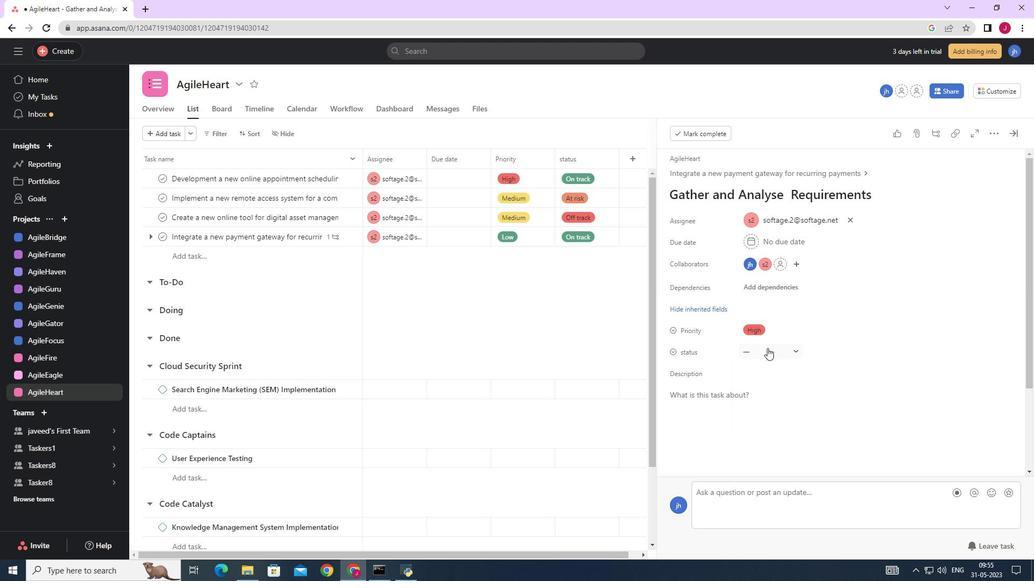 
Action: Mouse pressed left at (758, 346)
Screenshot: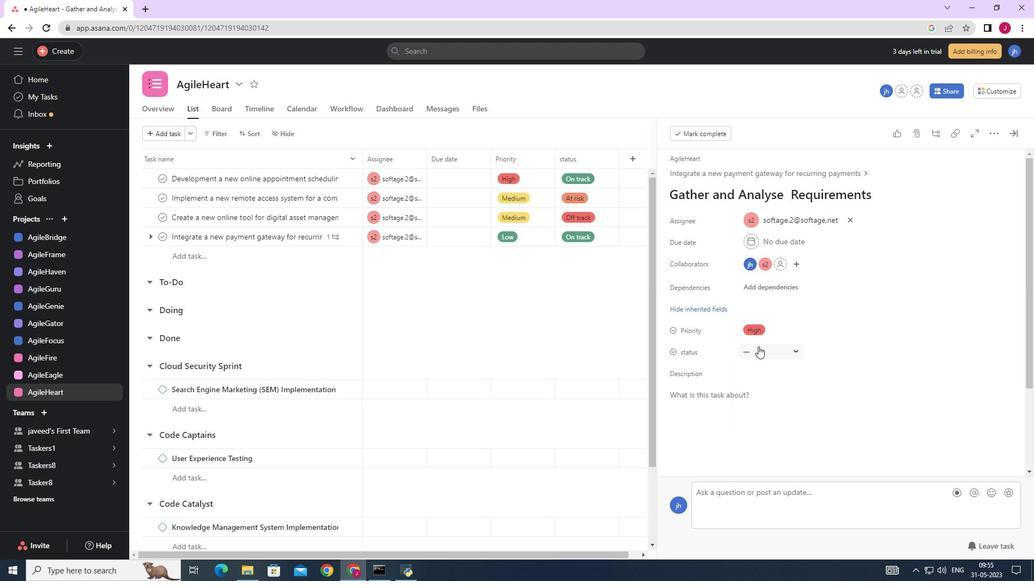 
Action: Mouse moved to (779, 446)
Screenshot: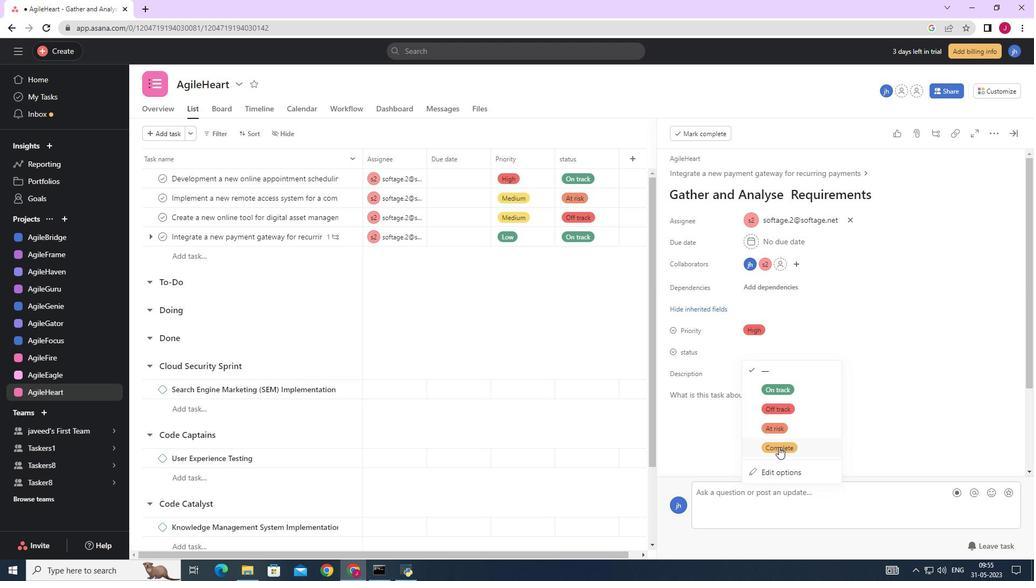 
Action: Mouse pressed left at (779, 446)
Screenshot: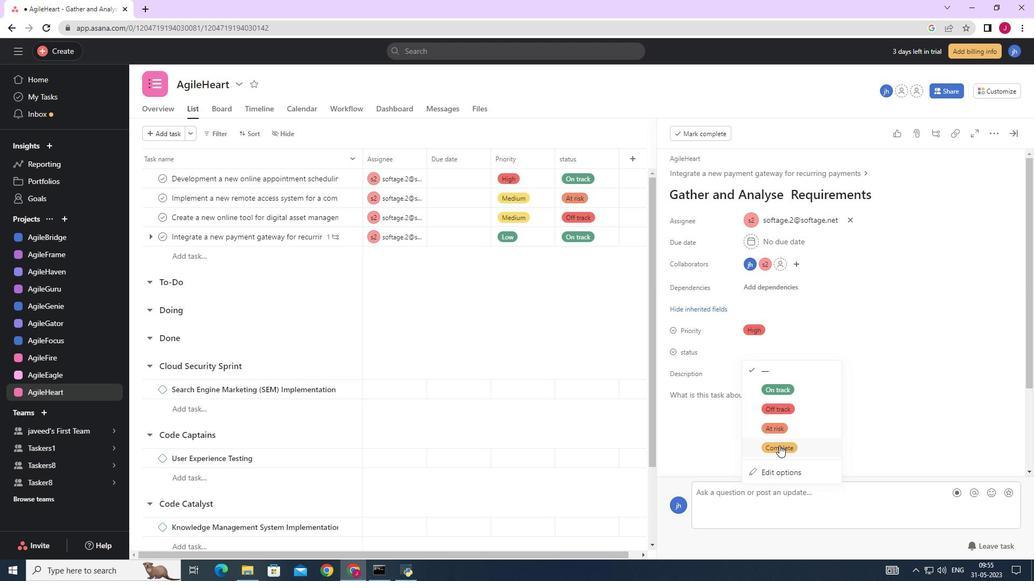 
Action: Mouse moved to (1012, 131)
Screenshot: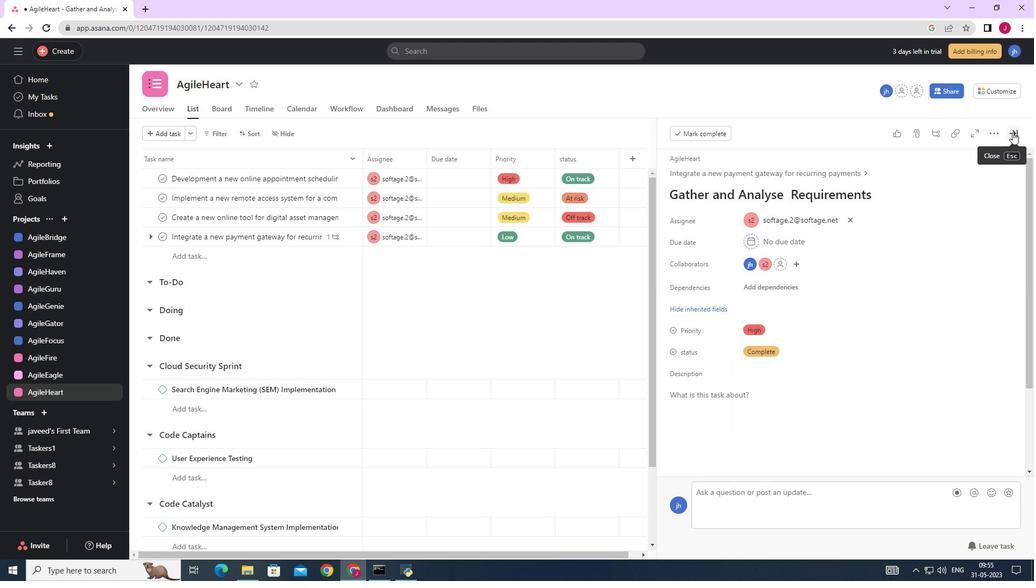 
Action: Mouse pressed left at (1012, 131)
Screenshot: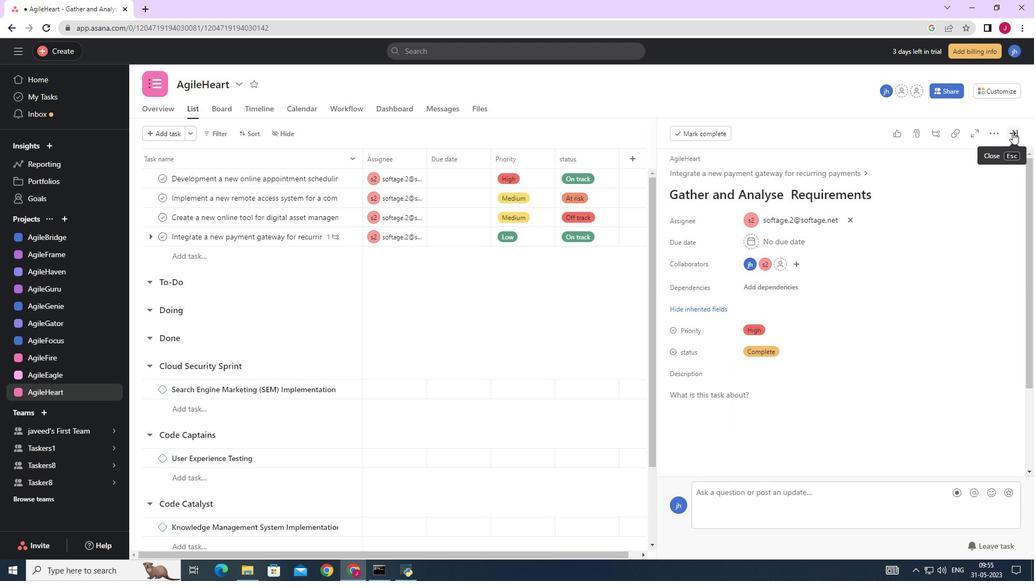 
Action: Mouse moved to (1012, 130)
Screenshot: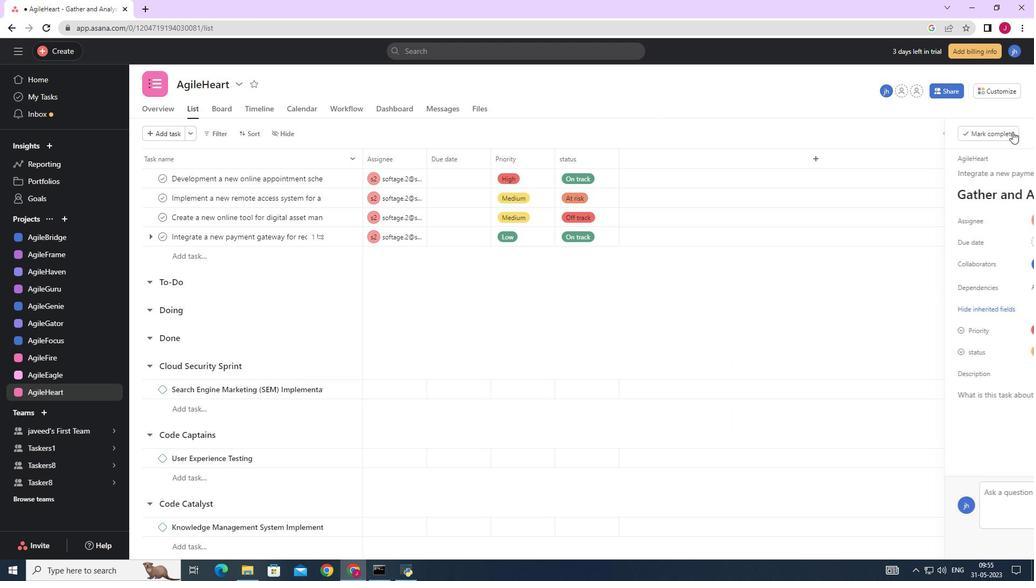 
